 Task: Add an event with the title Third Product Development Roadmap Planning and Feature Prioritization, date '2023/11/24', time 8:00 AM to 10:00 AMand add a description: The employee and the supervisor will collaboratively develop an action plan outlining the steps and strategies necessary for improvement. This plan may include specific tasks, training or development opportunities, resources, and support systems to aid in the employee's growth and progress., put the event into Red category, logged in from the account softage.8@softage.netand send the event invitation to softage.6@softage.net and softage.1@softage.net. Set a reminder for the event 190 day before
Action: Mouse moved to (170, 192)
Screenshot: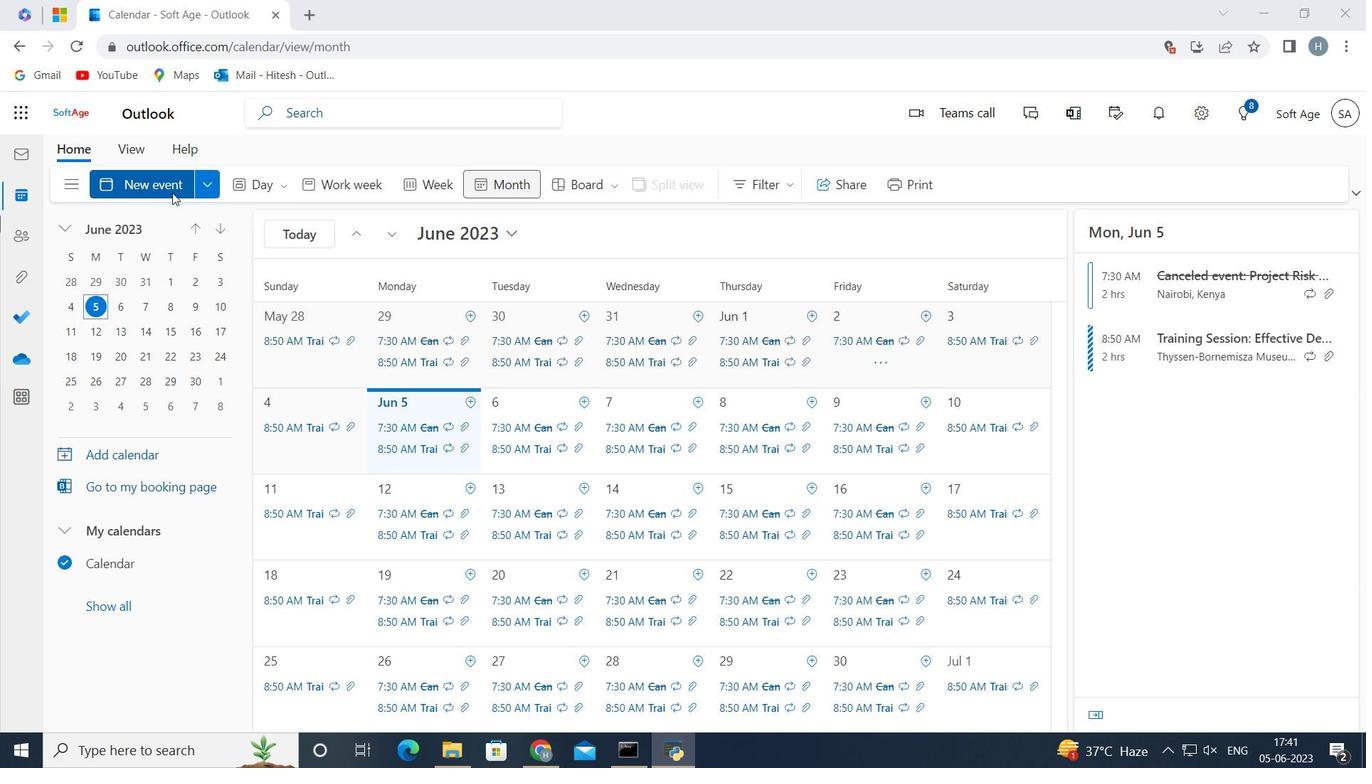 
Action: Mouse pressed left at (170, 192)
Screenshot: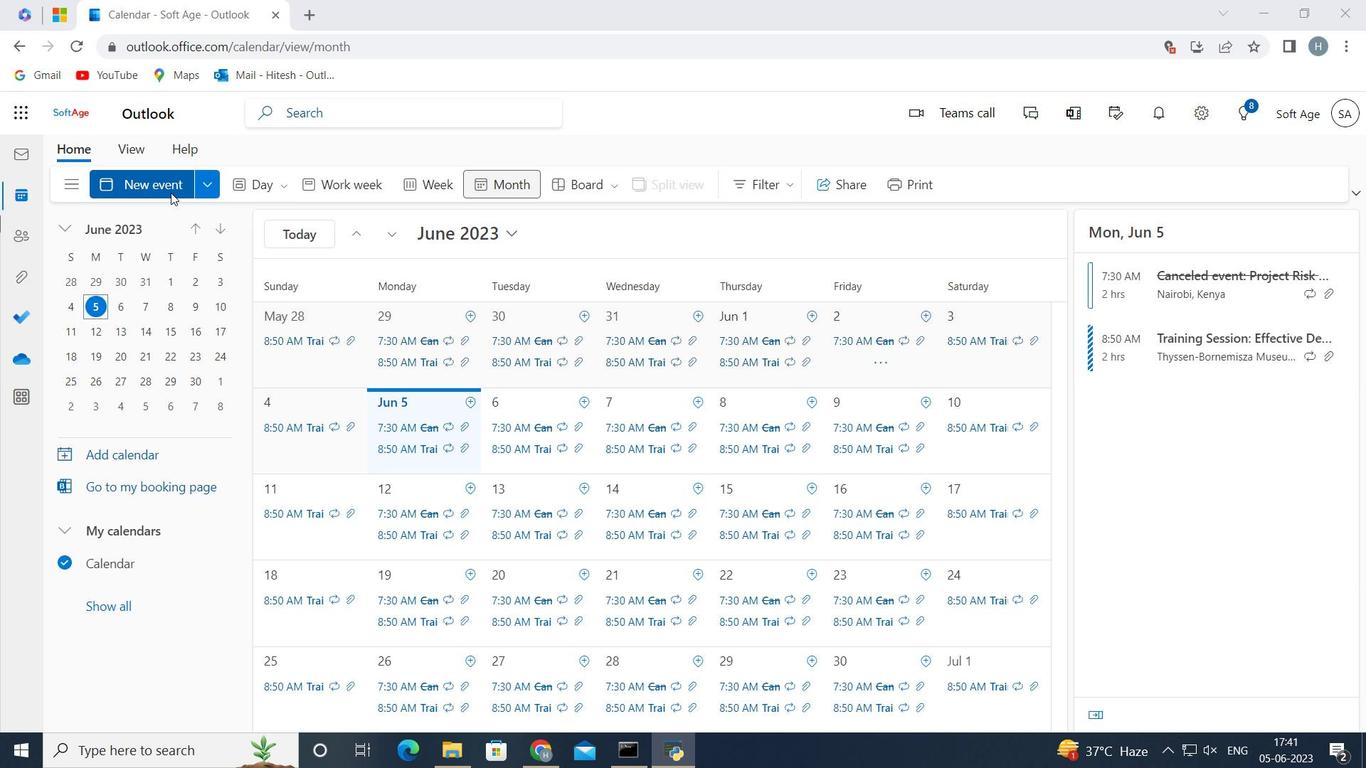 
Action: Mouse moved to (320, 288)
Screenshot: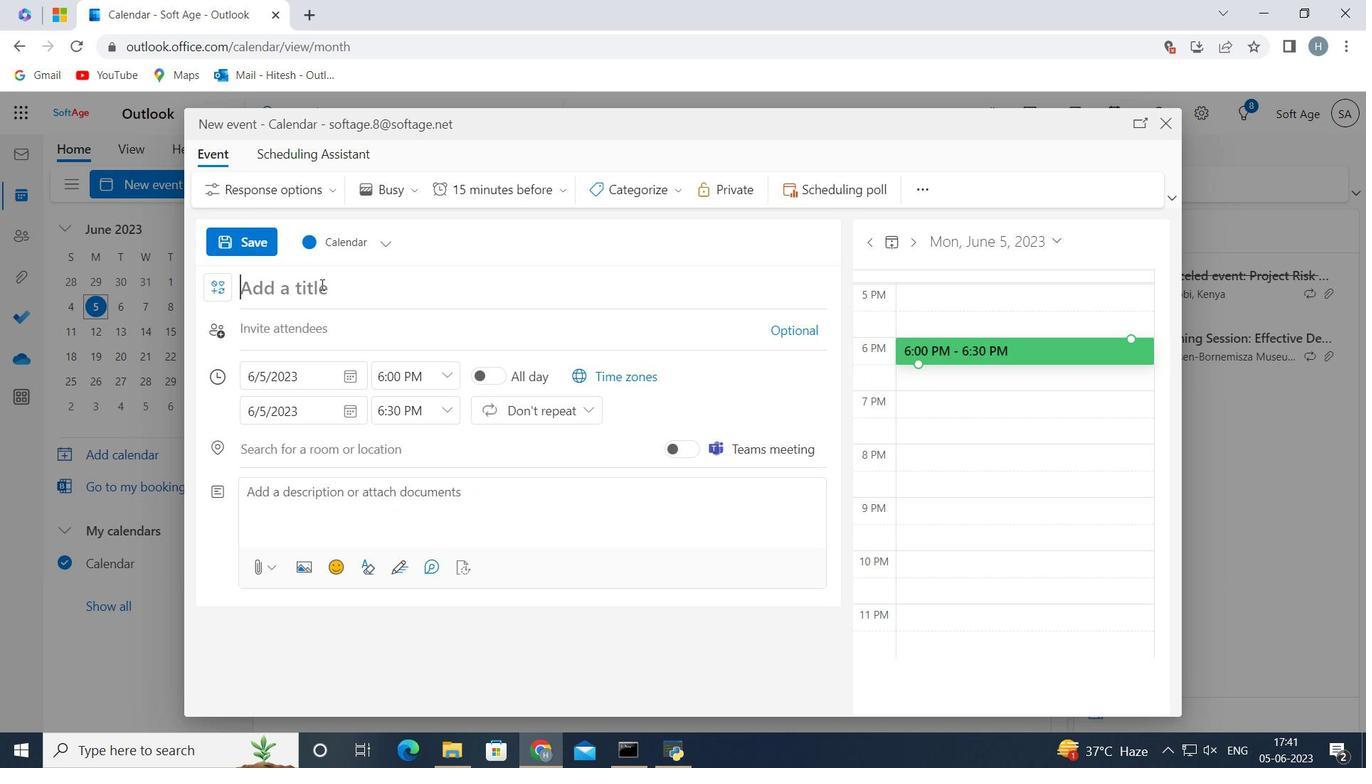 
Action: Mouse pressed left at (320, 288)
Screenshot: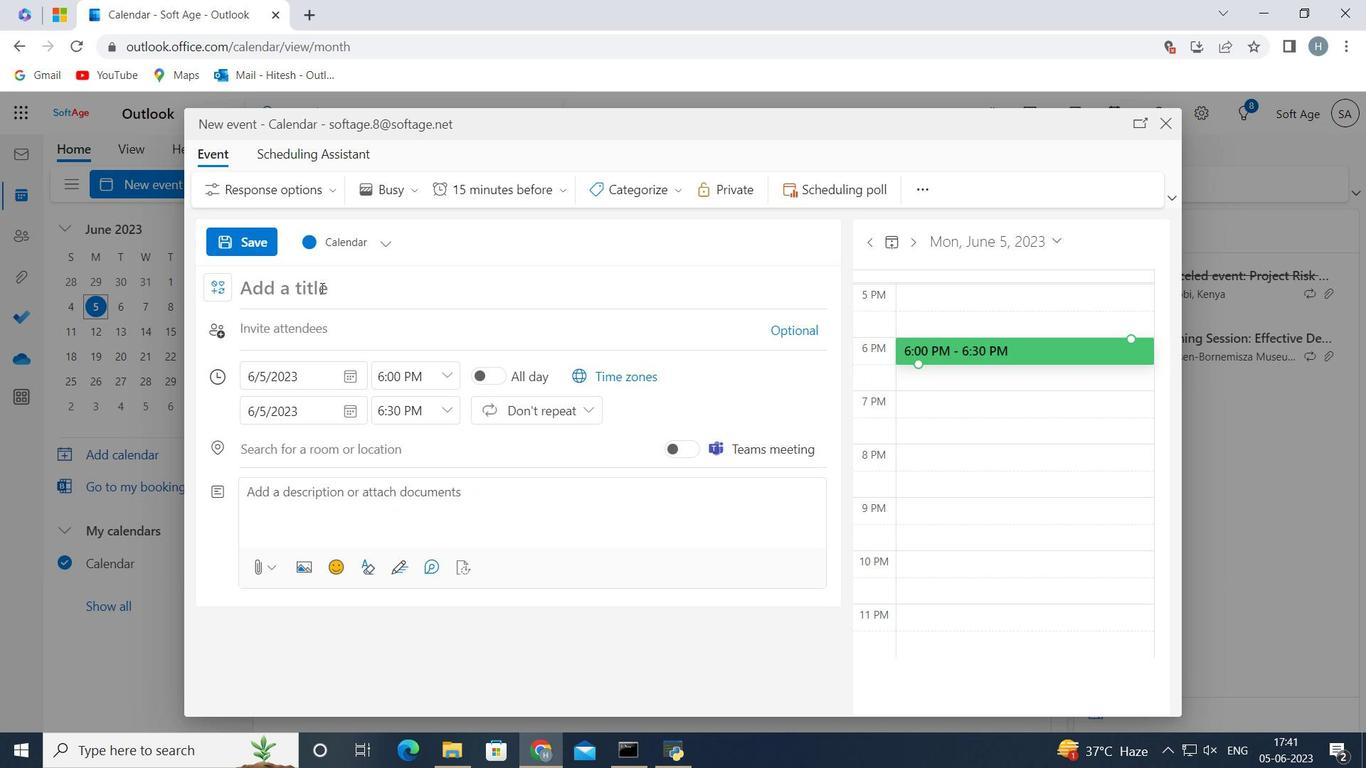 
Action: Key pressed <Key.shift>Third<Key.space><Key.shift_r>Product<Key.space><Key.shift>Development<Key.space><Key.shift><Key.shift><Key.shift>Roadmap<Key.space><Key.shift_r>Planning<Key.space>and<Key.space><Key.shift>Feature<Key.space><Key.shift_r>Prioritization<Key.space>
Screenshot: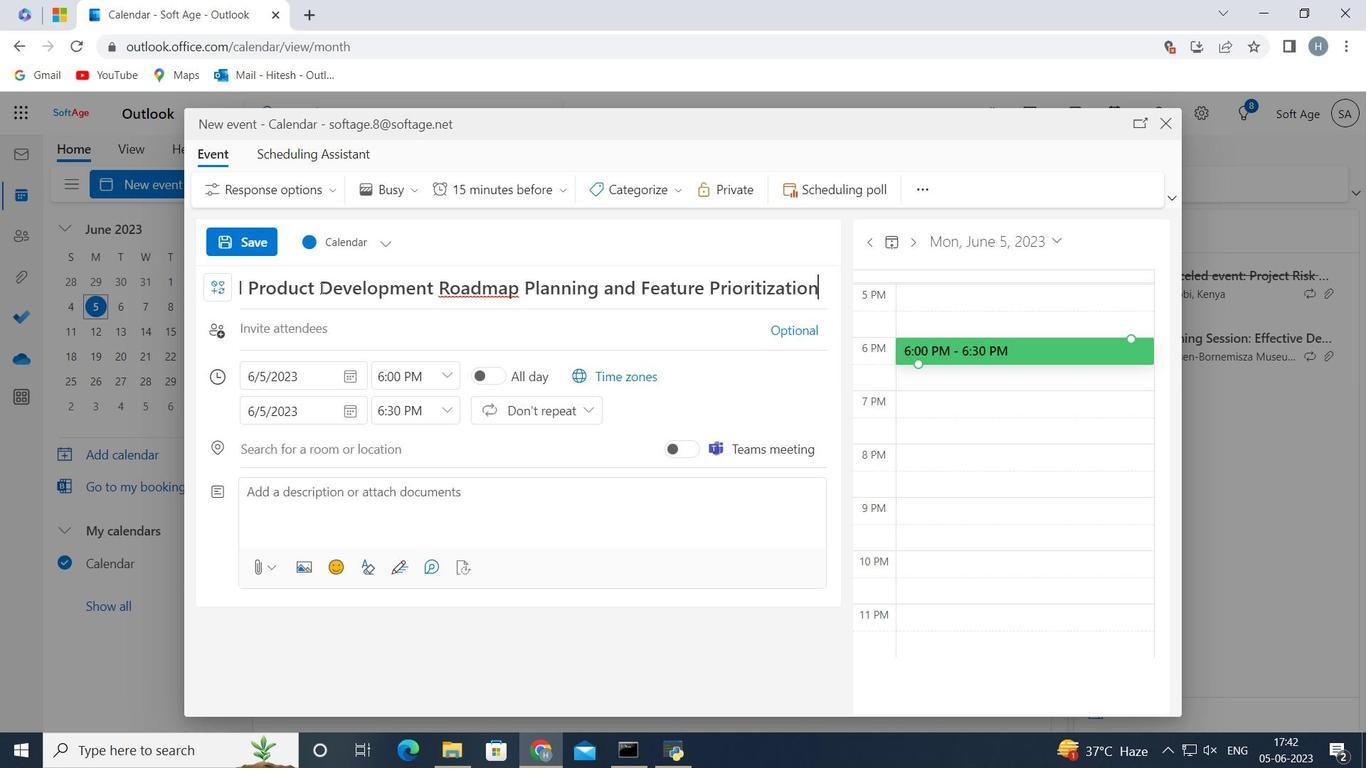 
Action: Mouse moved to (353, 371)
Screenshot: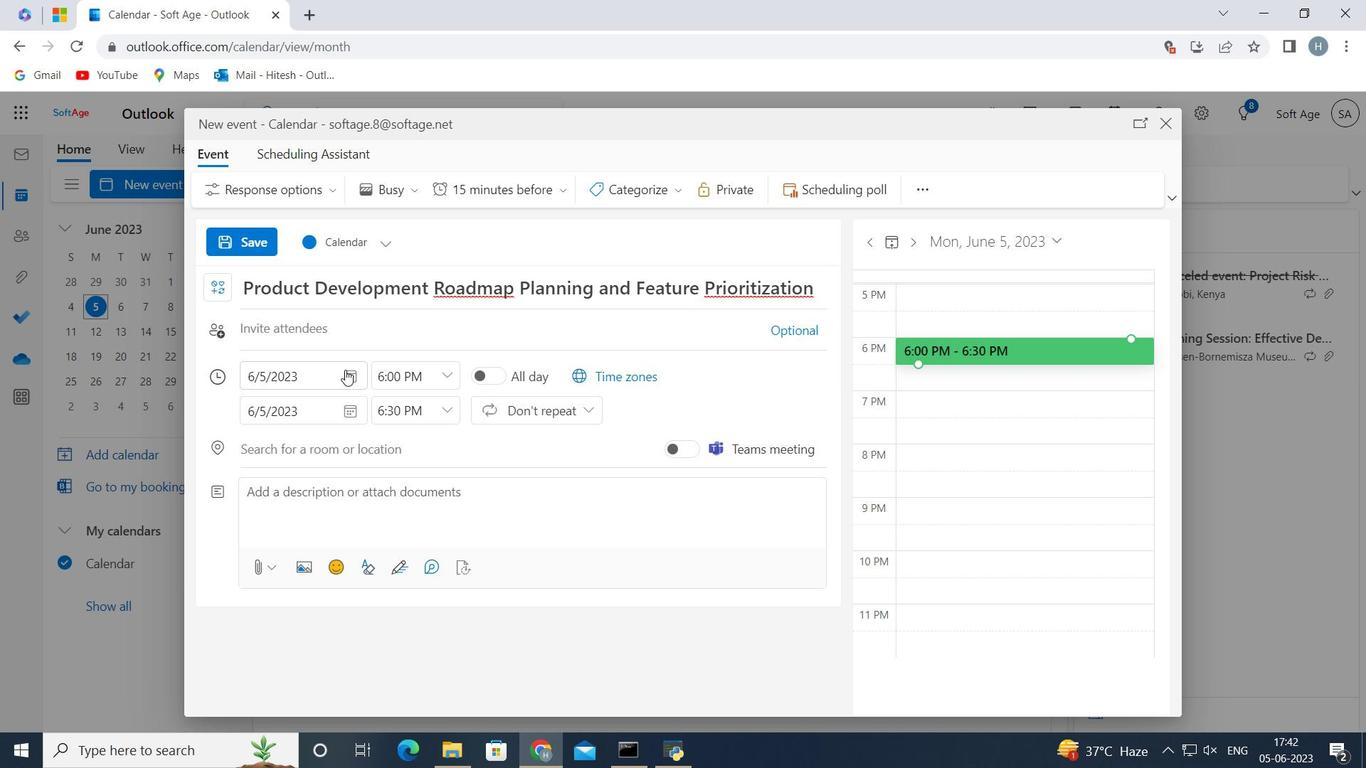 
Action: Mouse pressed left at (353, 371)
Screenshot: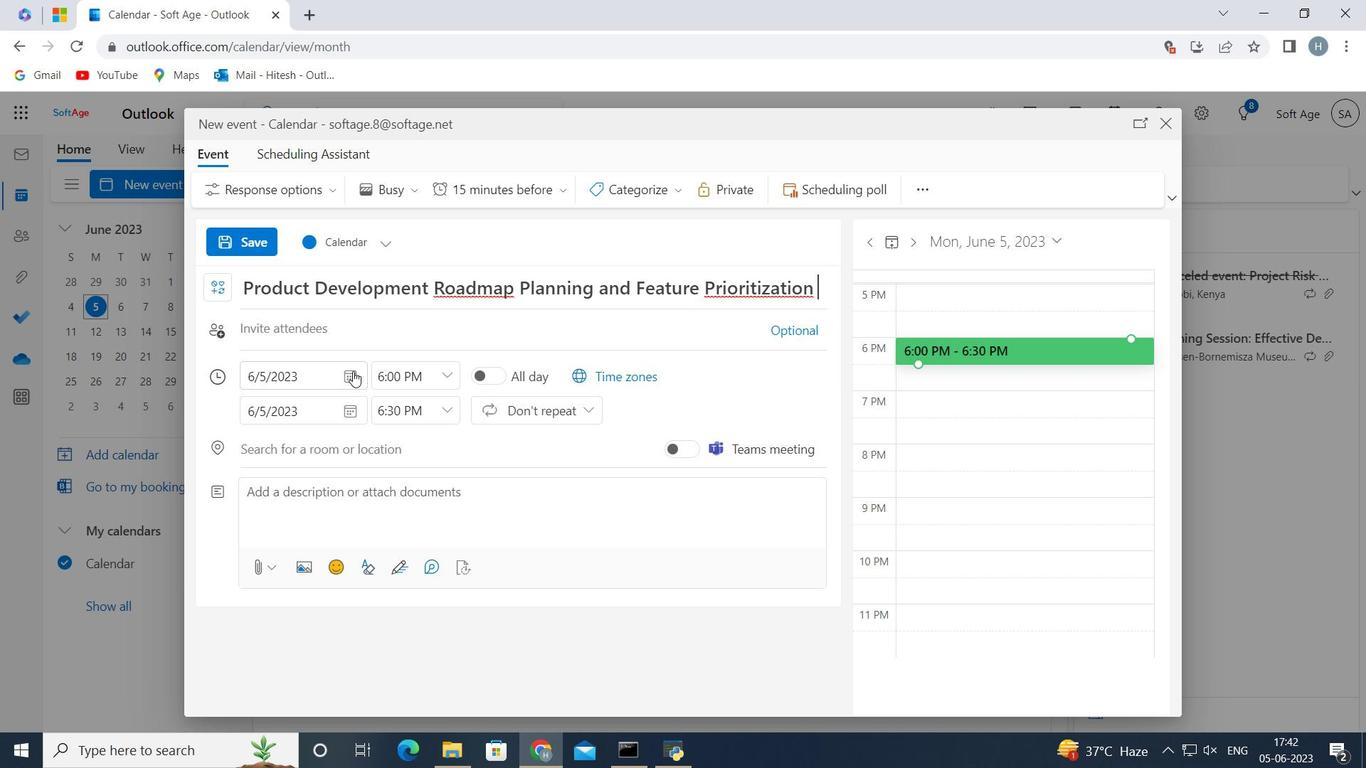 
Action: Mouse moved to (298, 401)
Screenshot: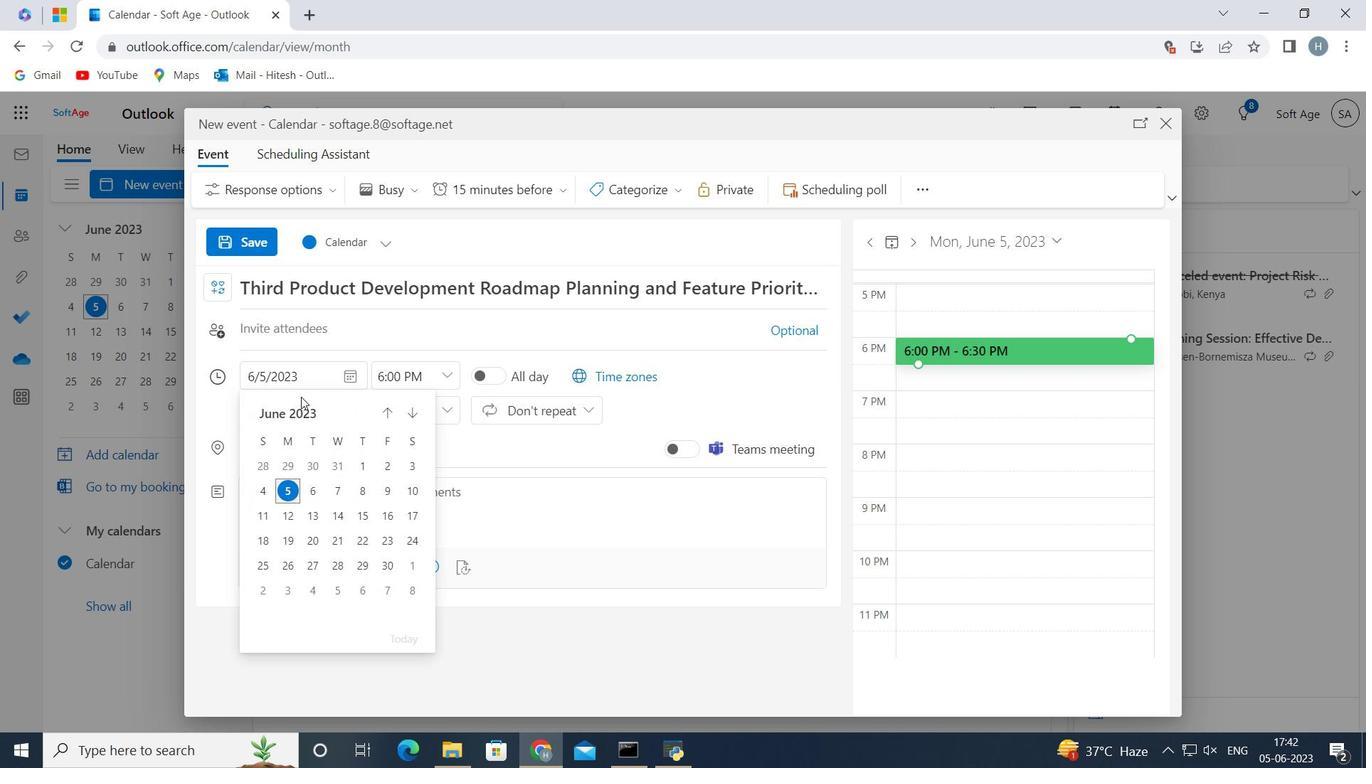 
Action: Mouse pressed left at (298, 401)
Screenshot: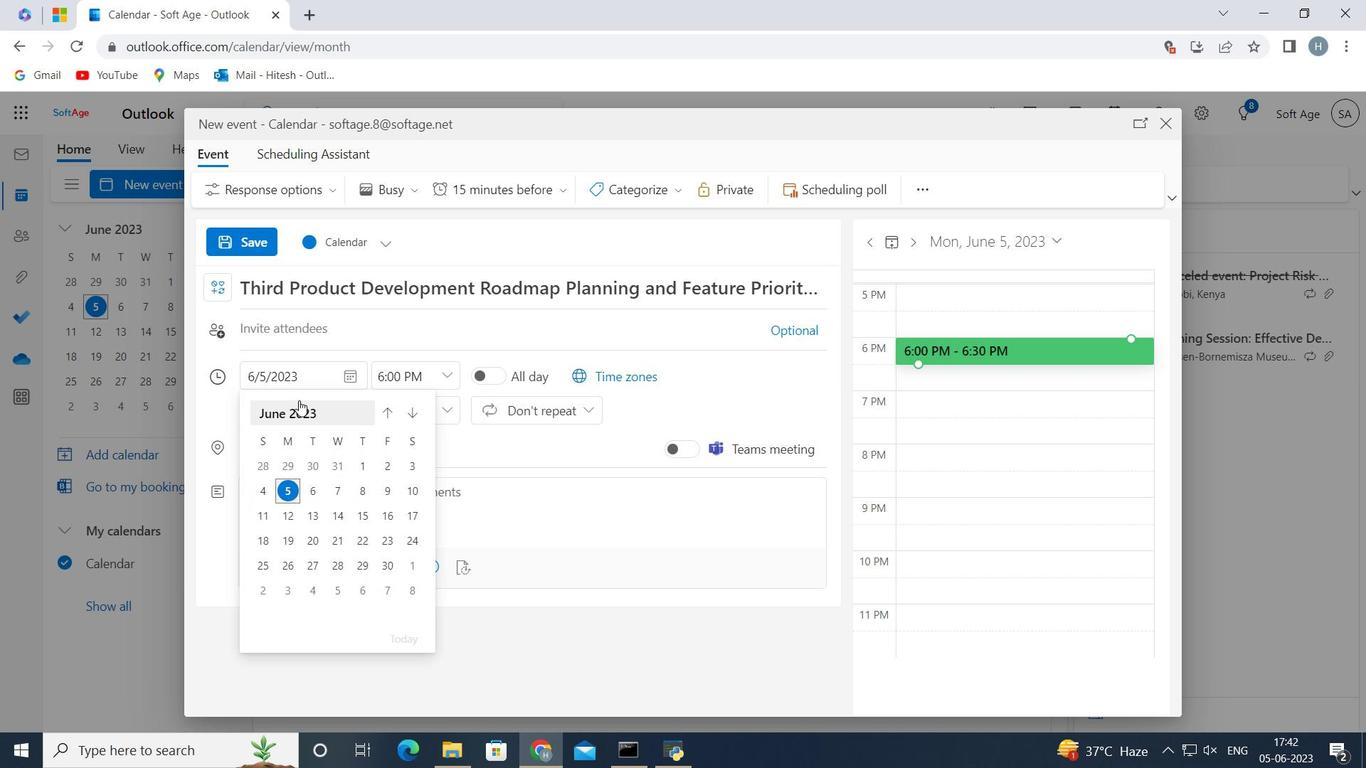 
Action: Mouse pressed left at (298, 401)
Screenshot: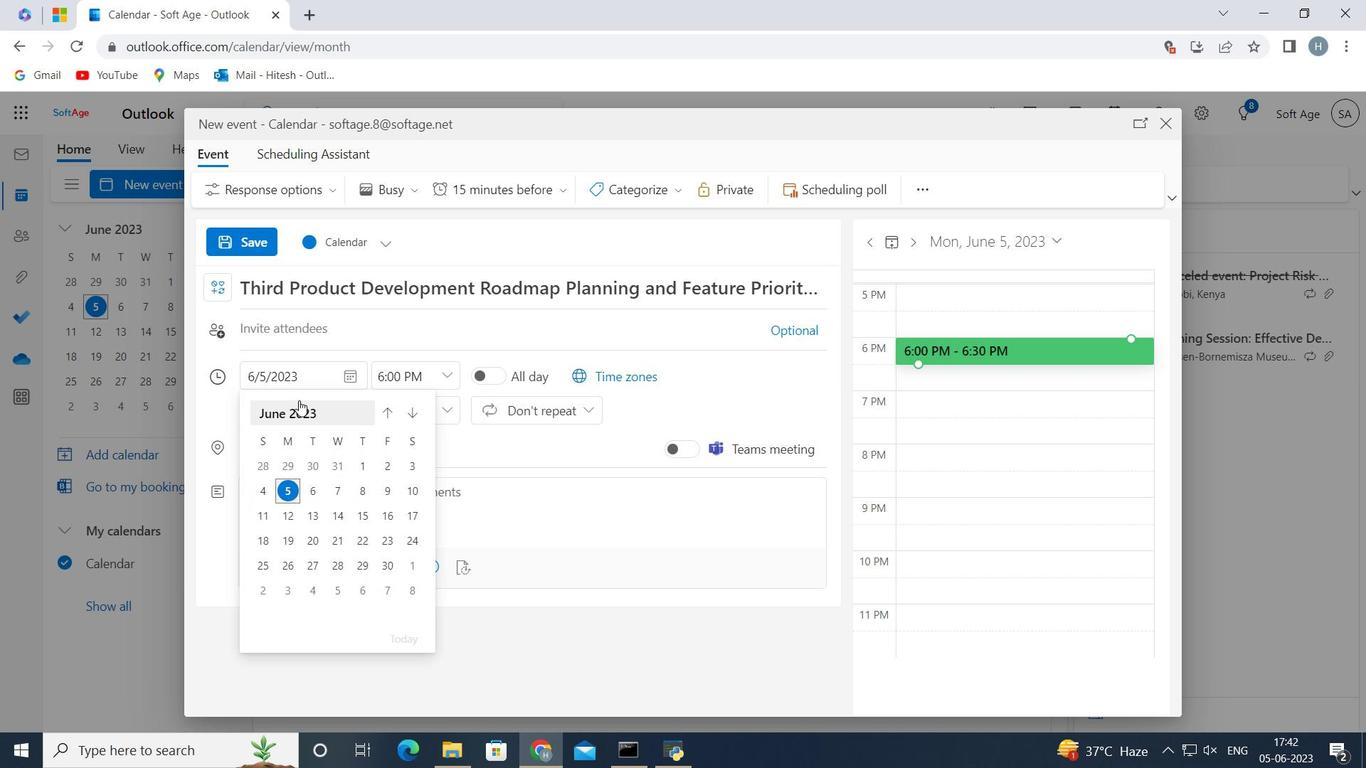
Action: Mouse moved to (397, 444)
Screenshot: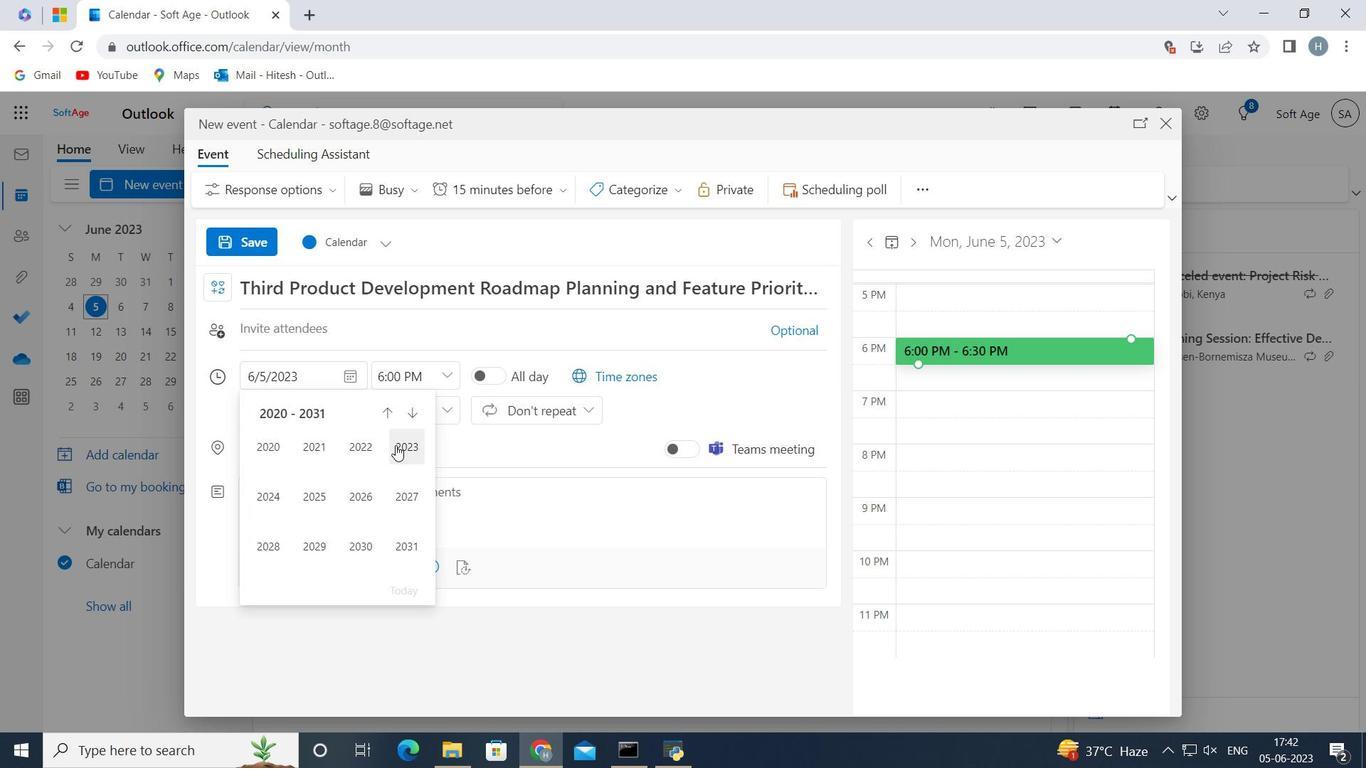
Action: Mouse pressed left at (397, 444)
Screenshot: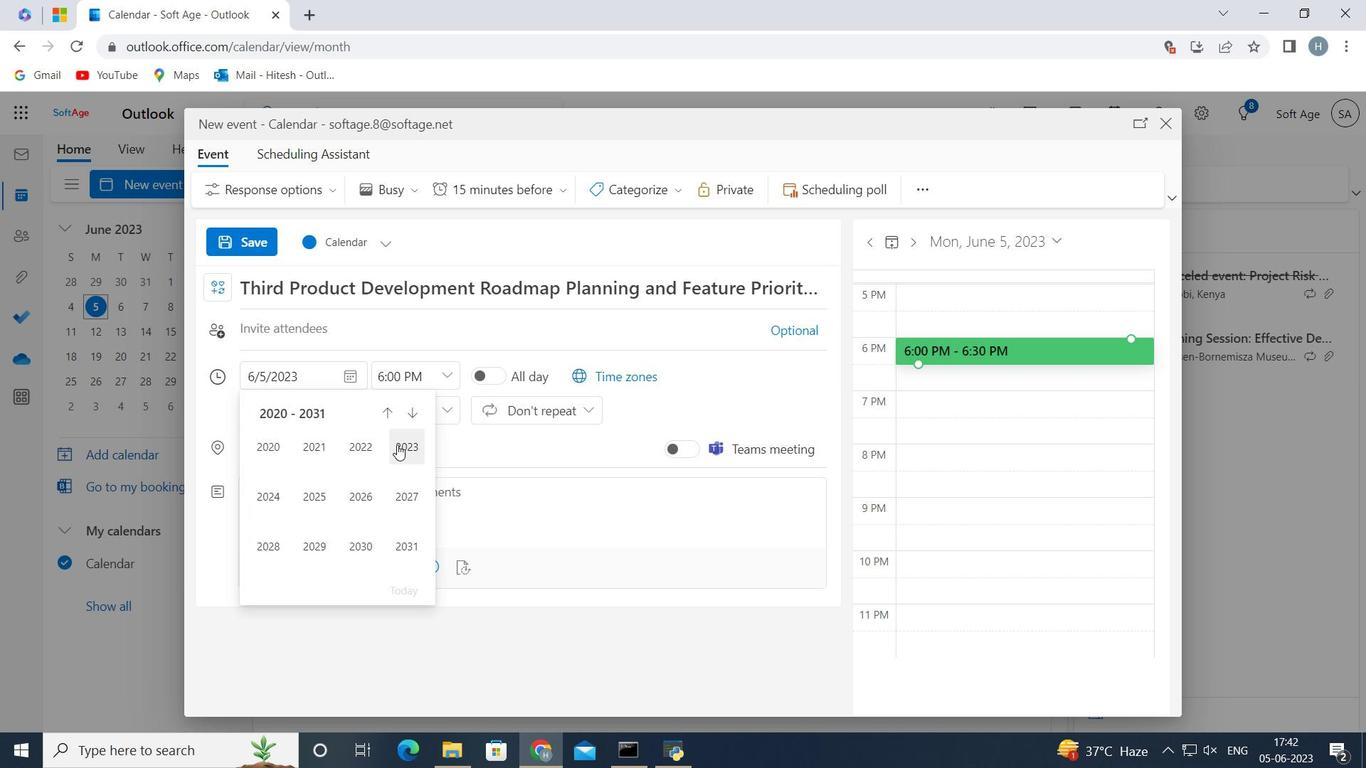 
Action: Mouse moved to (359, 550)
Screenshot: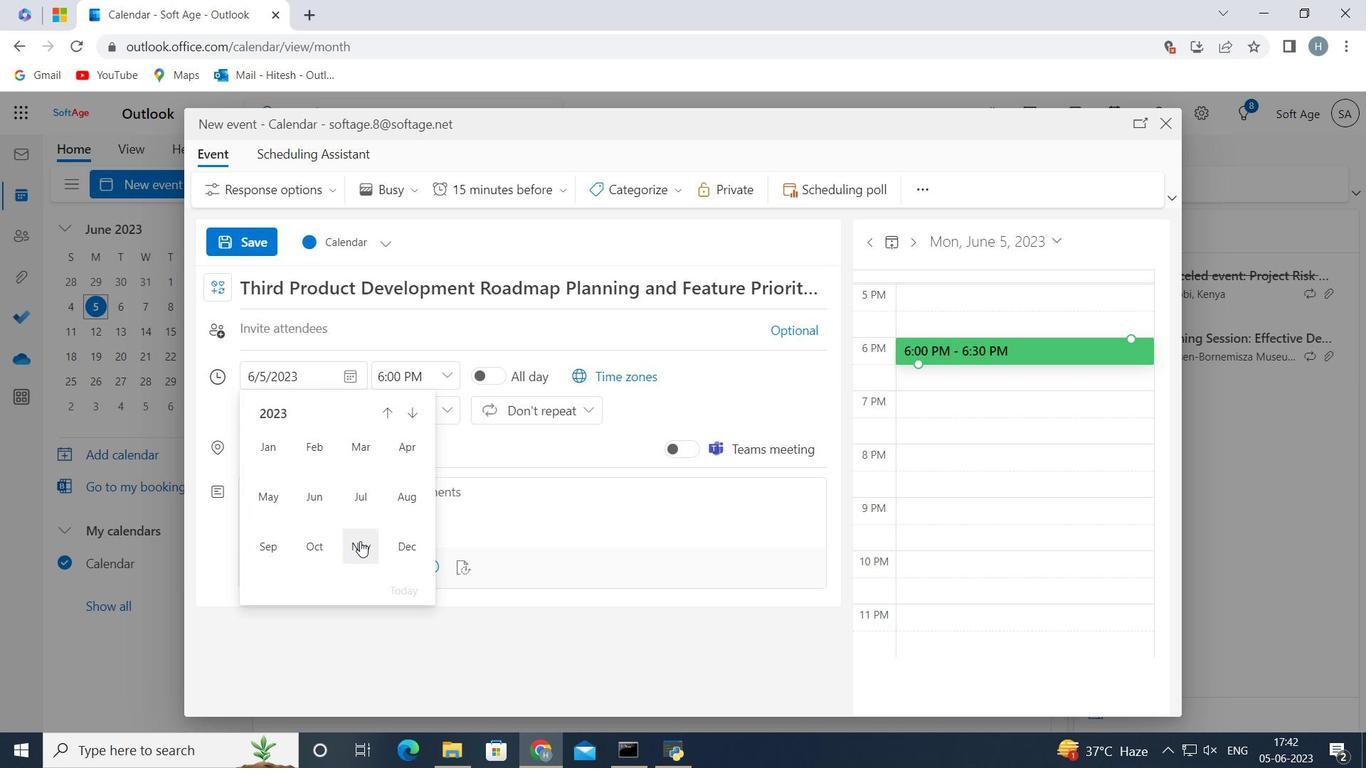 
Action: Mouse pressed left at (359, 550)
Screenshot: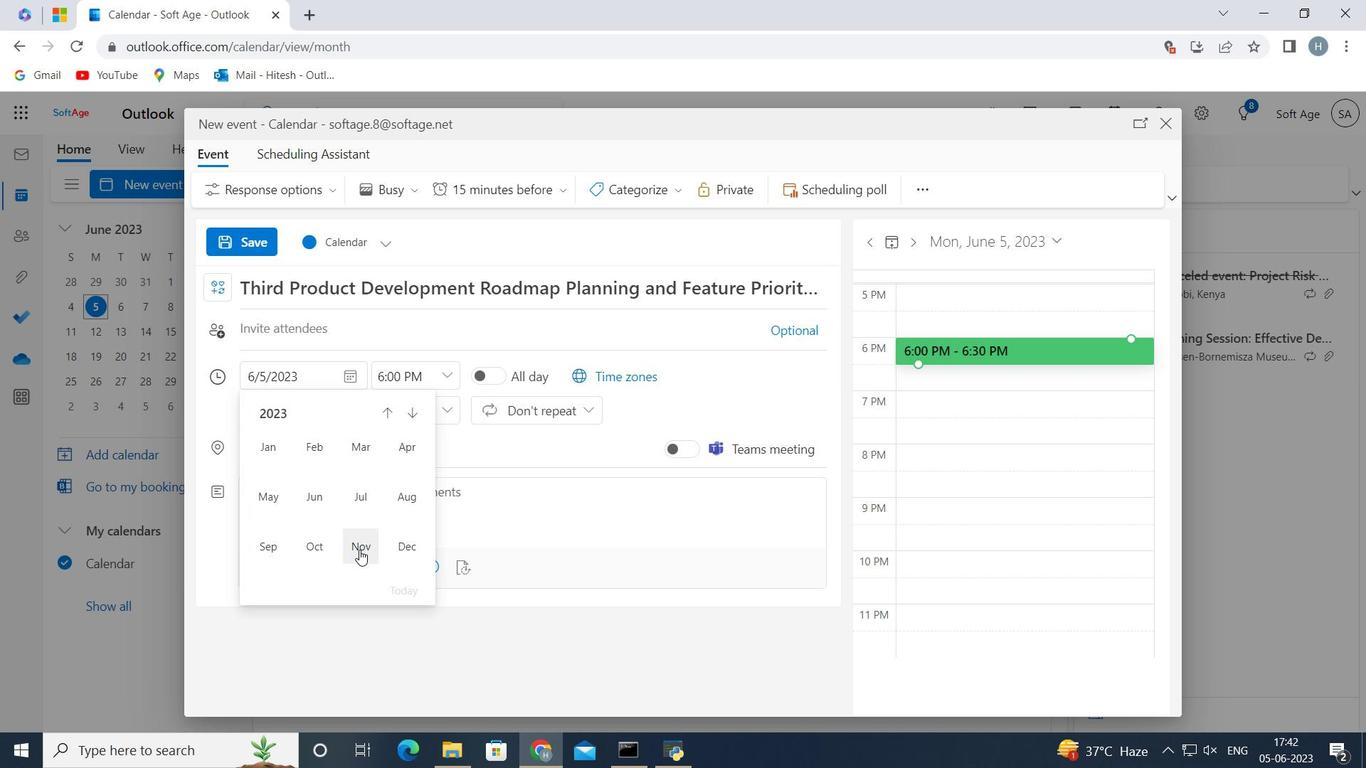 
Action: Mouse moved to (386, 541)
Screenshot: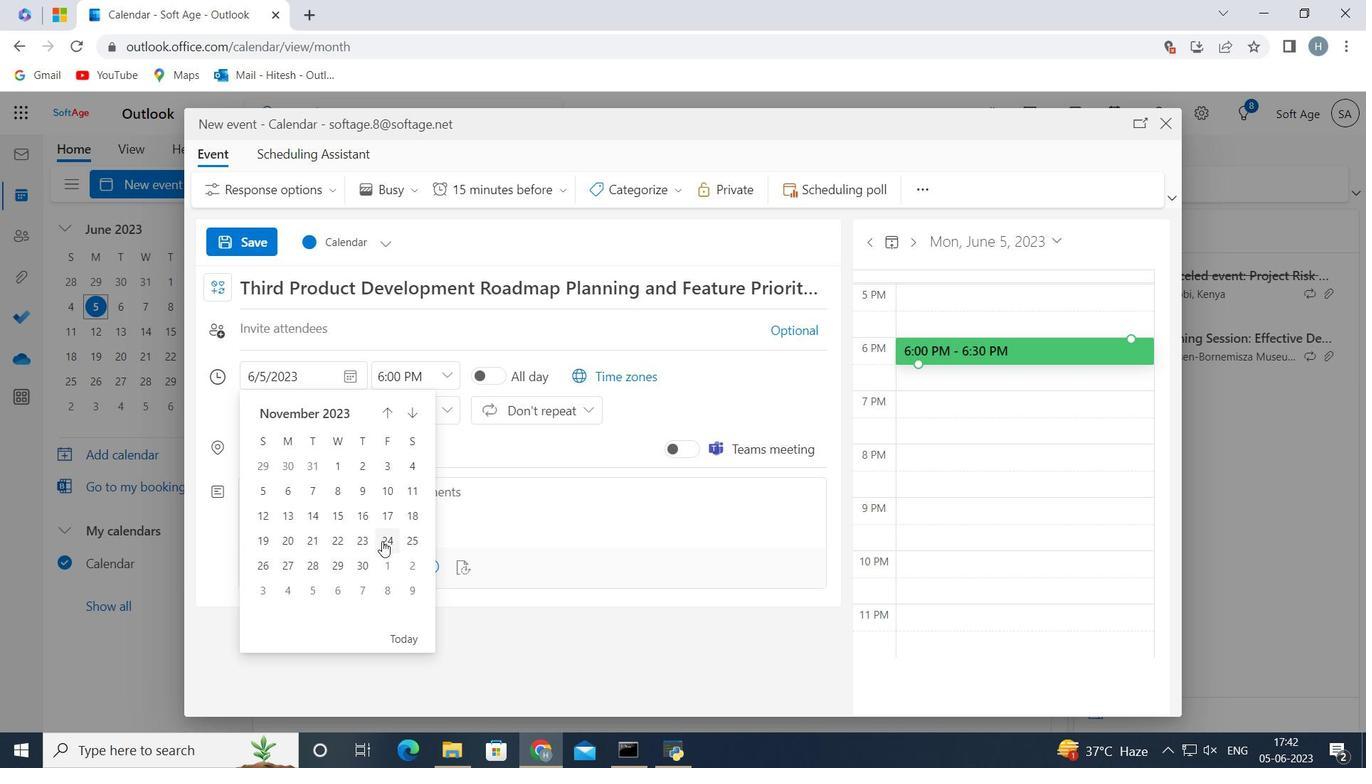 
Action: Mouse pressed left at (386, 541)
Screenshot: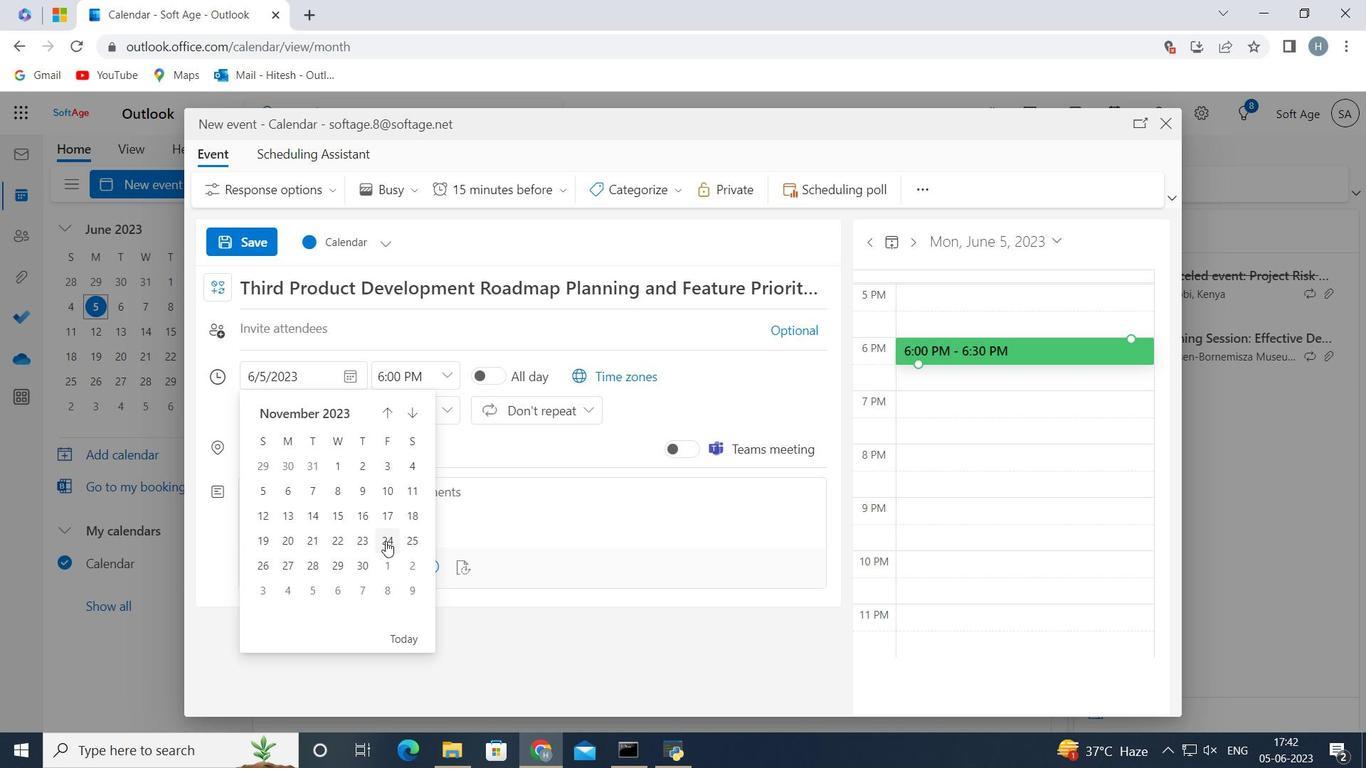 
Action: Mouse moved to (442, 377)
Screenshot: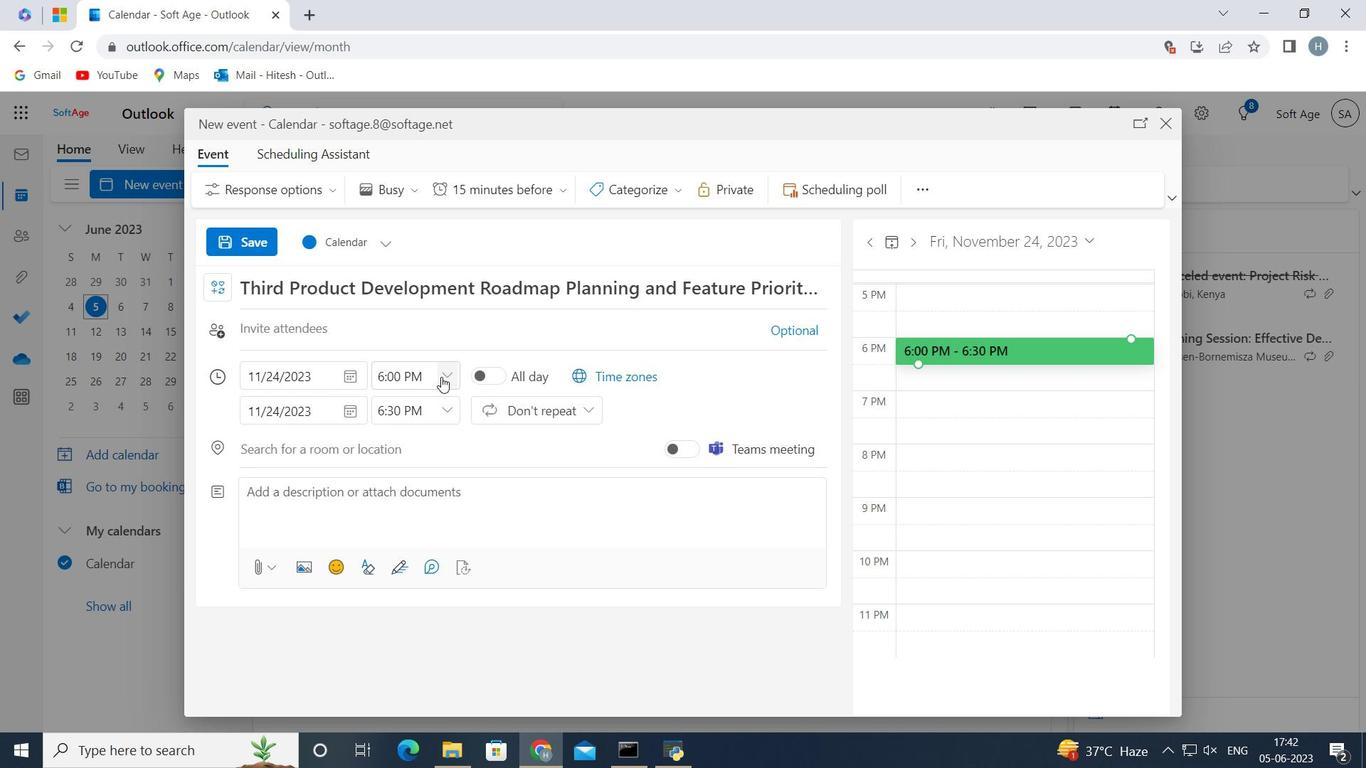 
Action: Mouse pressed left at (442, 377)
Screenshot: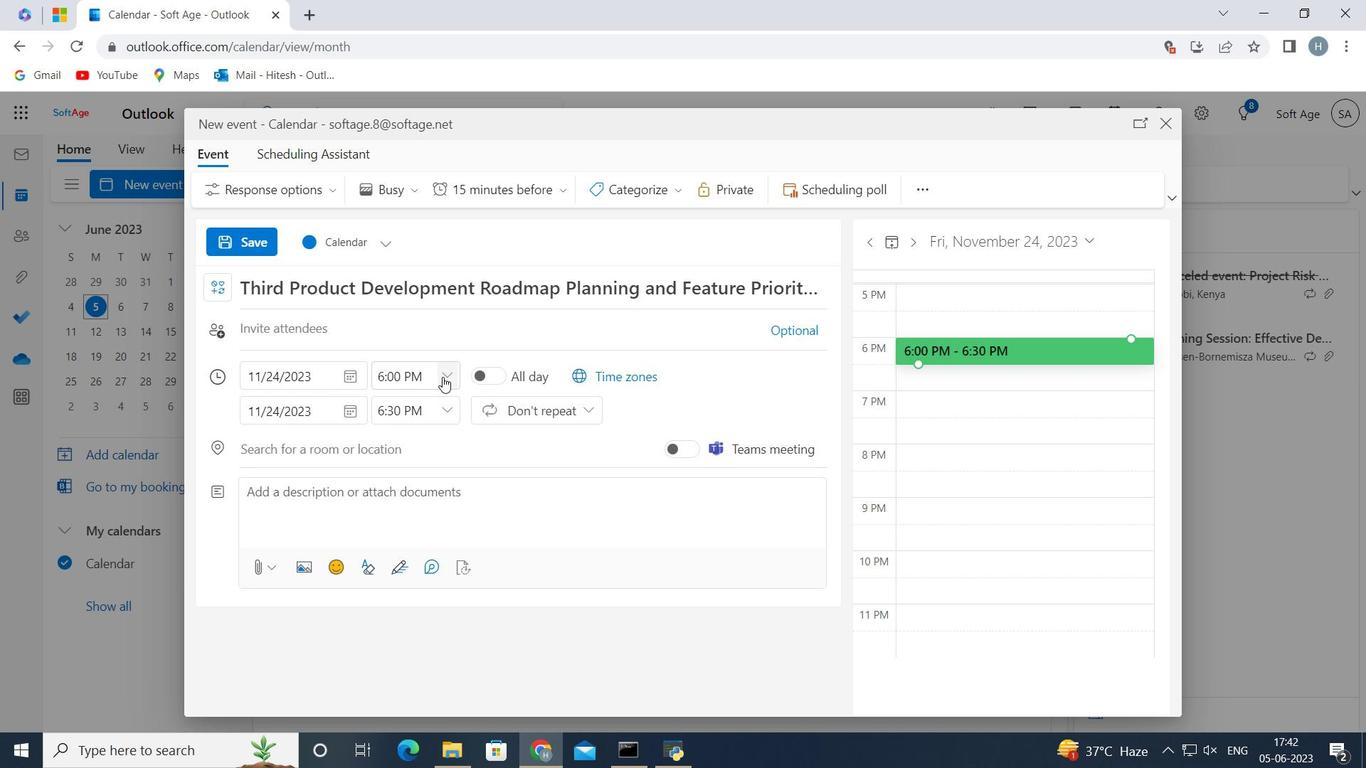
Action: Mouse moved to (411, 483)
Screenshot: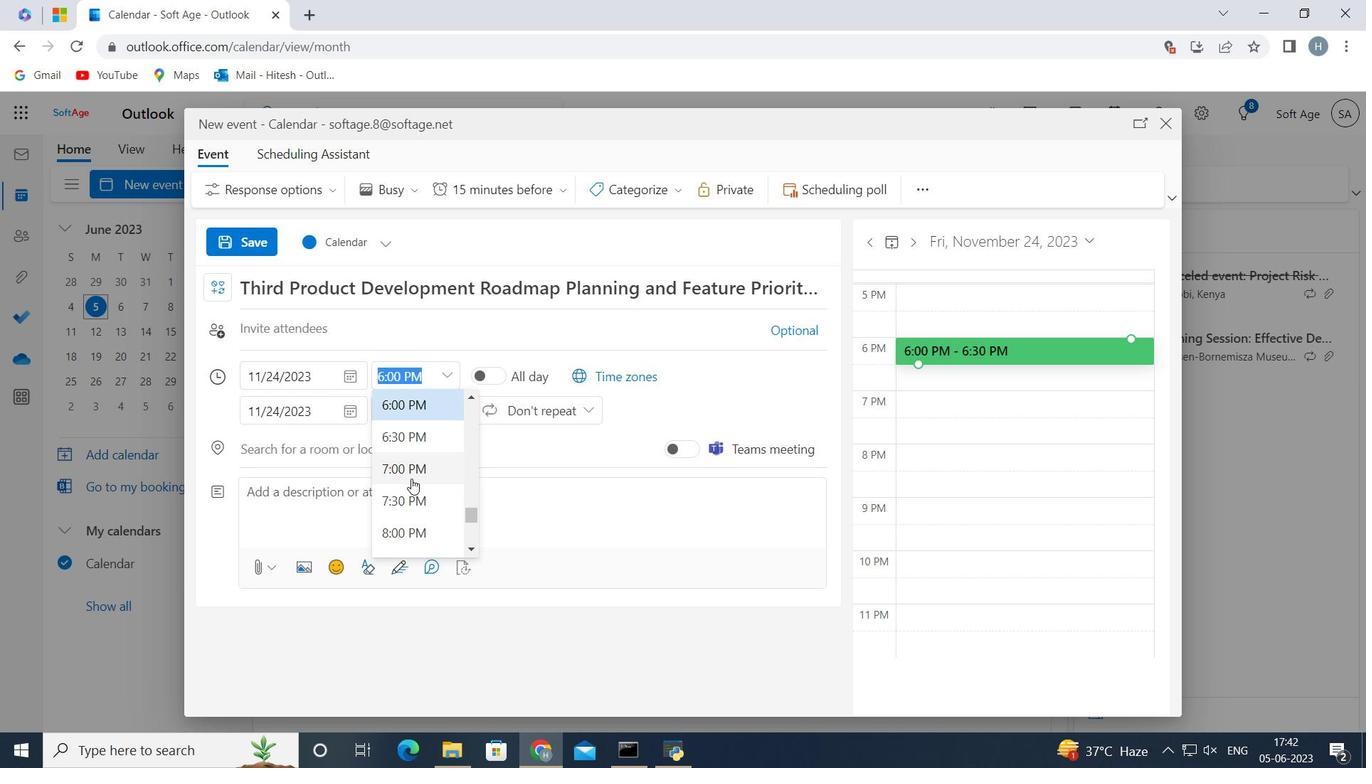 
Action: Mouse scrolled (411, 483) with delta (0, 0)
Screenshot: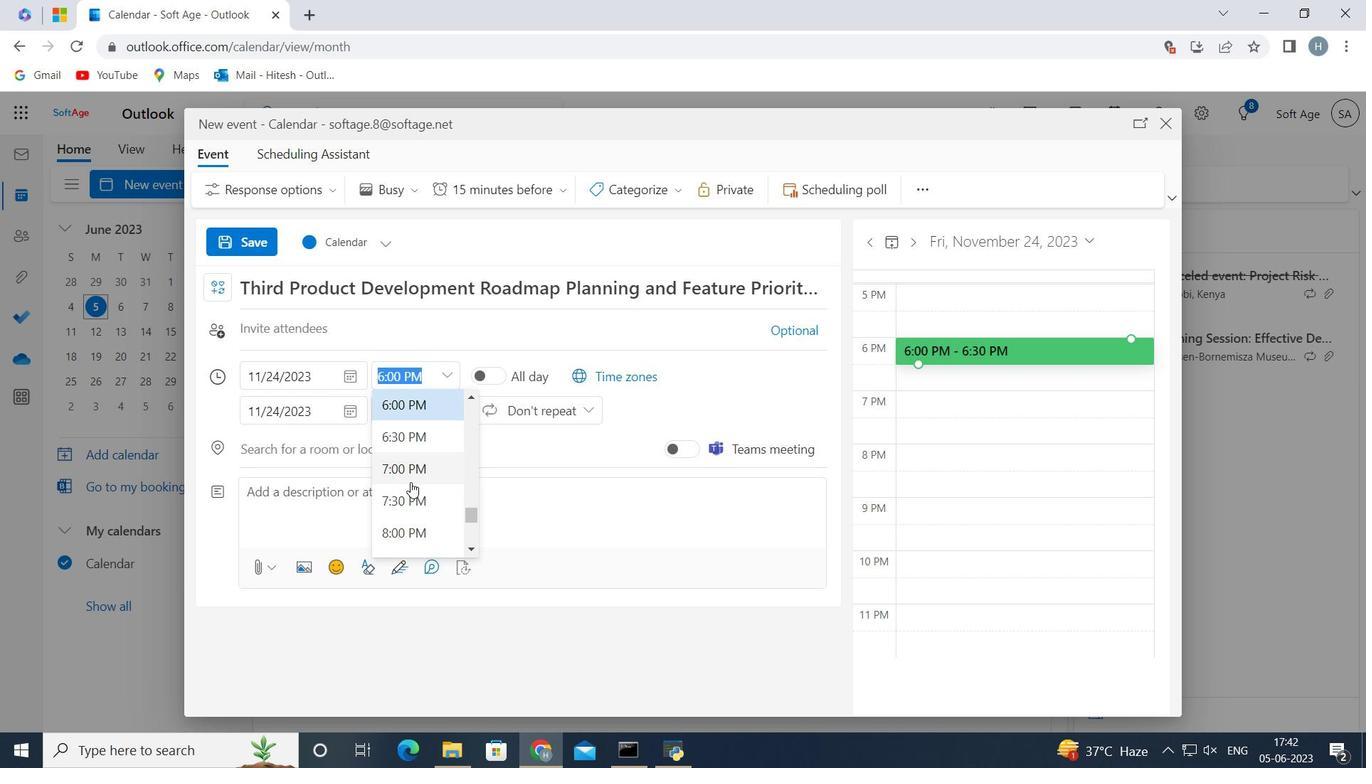 
Action: Mouse scrolled (411, 483) with delta (0, 0)
Screenshot: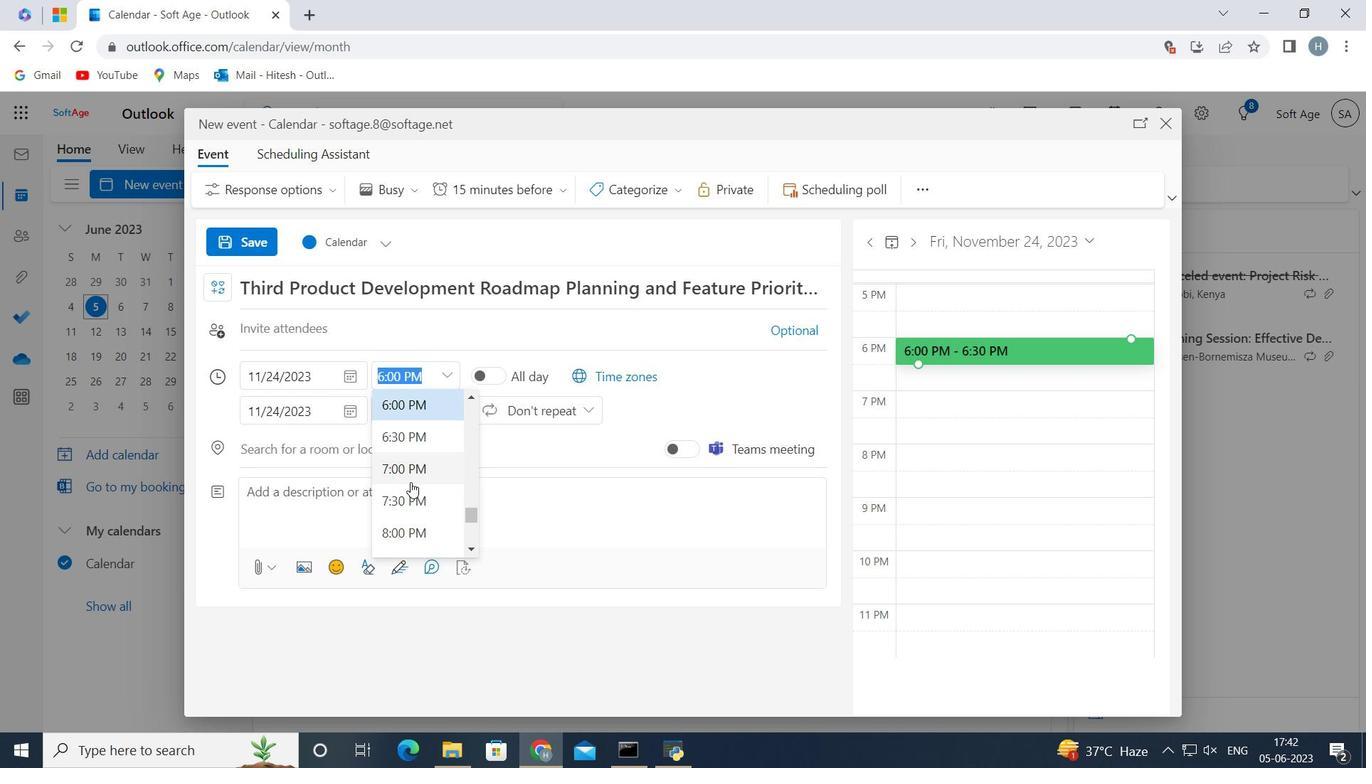 
Action: Mouse scrolled (411, 483) with delta (0, 0)
Screenshot: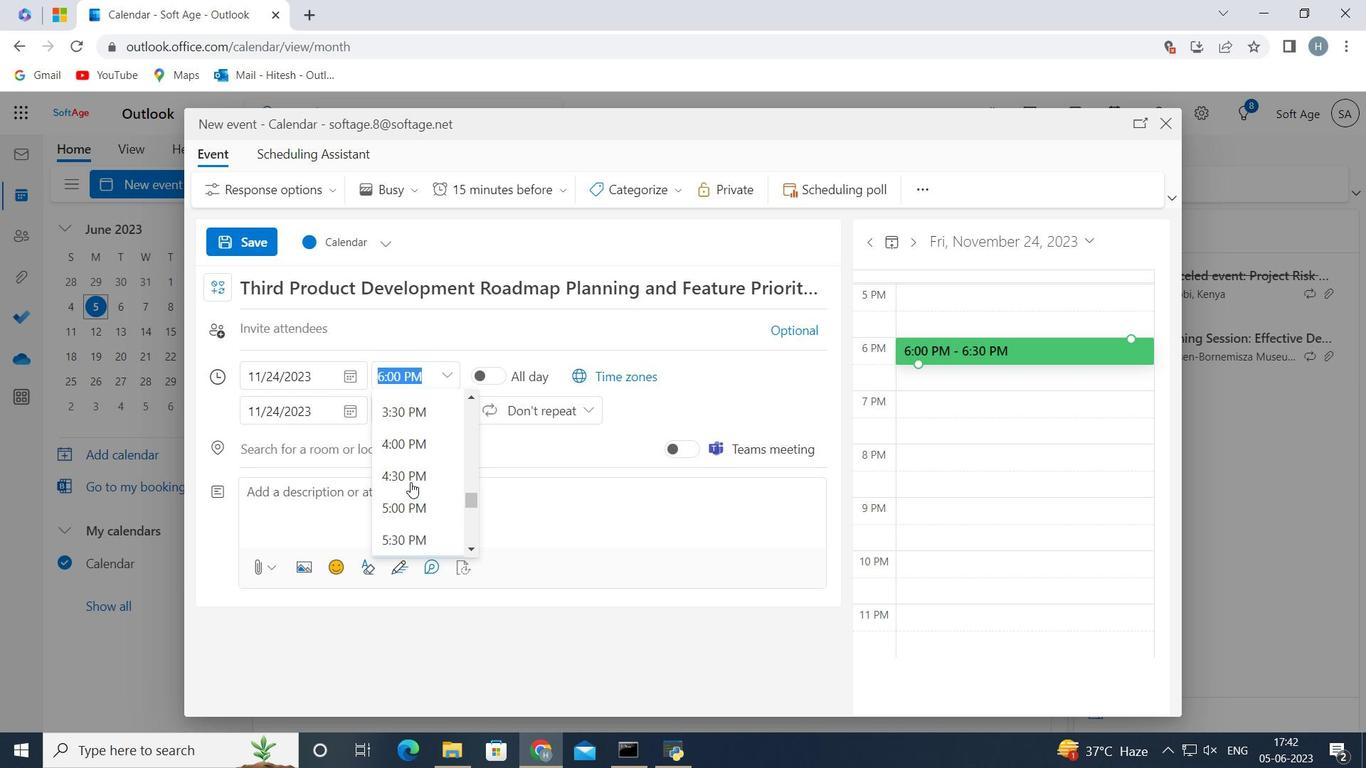 
Action: Mouse scrolled (411, 483) with delta (0, 0)
Screenshot: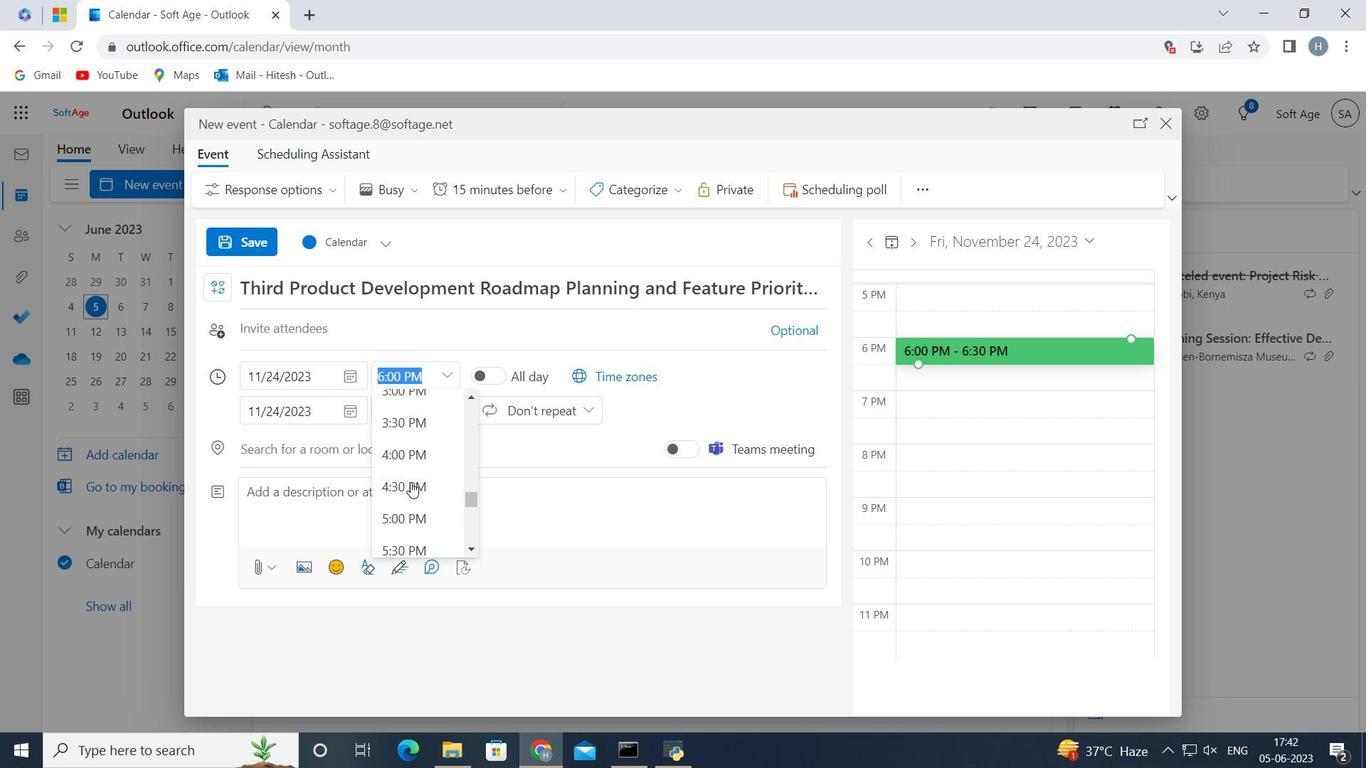 
Action: Mouse scrolled (411, 483) with delta (0, 0)
Screenshot: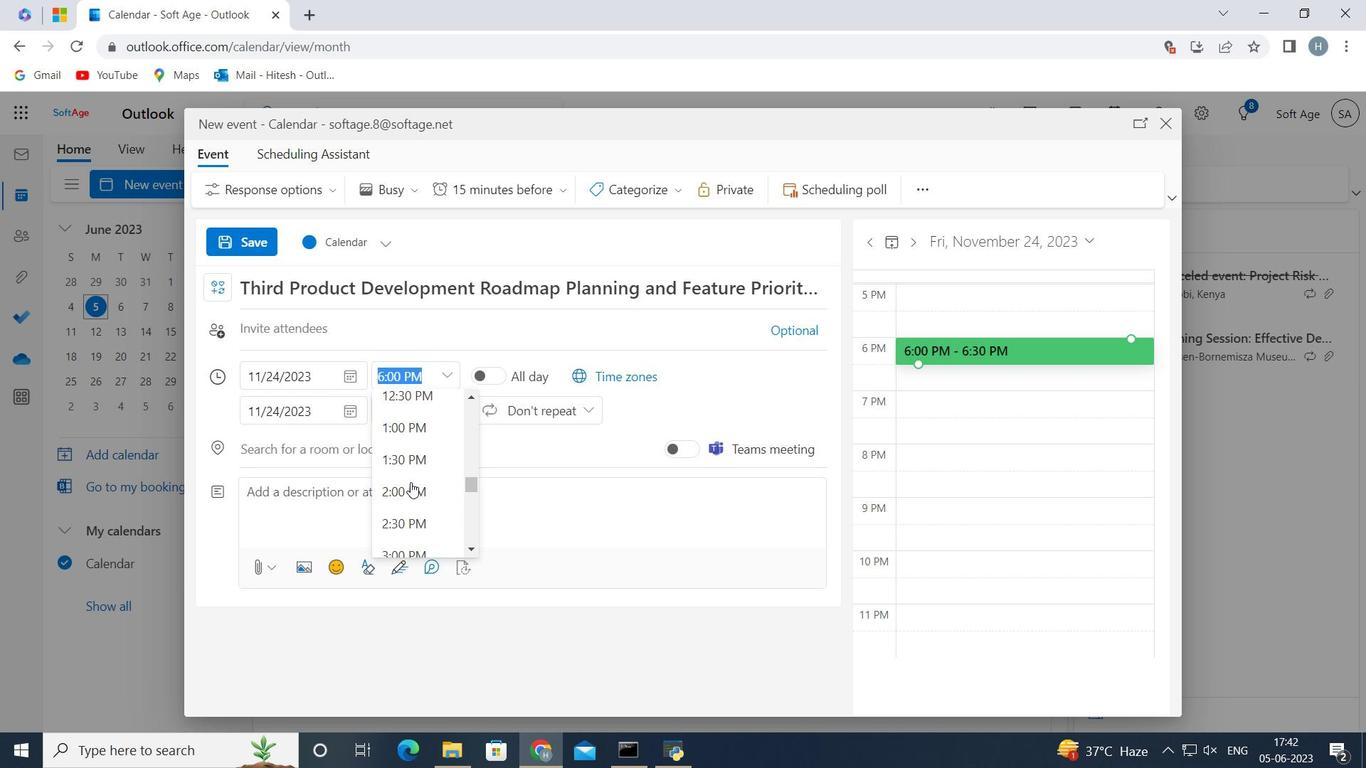 
Action: Mouse scrolled (411, 483) with delta (0, 0)
Screenshot: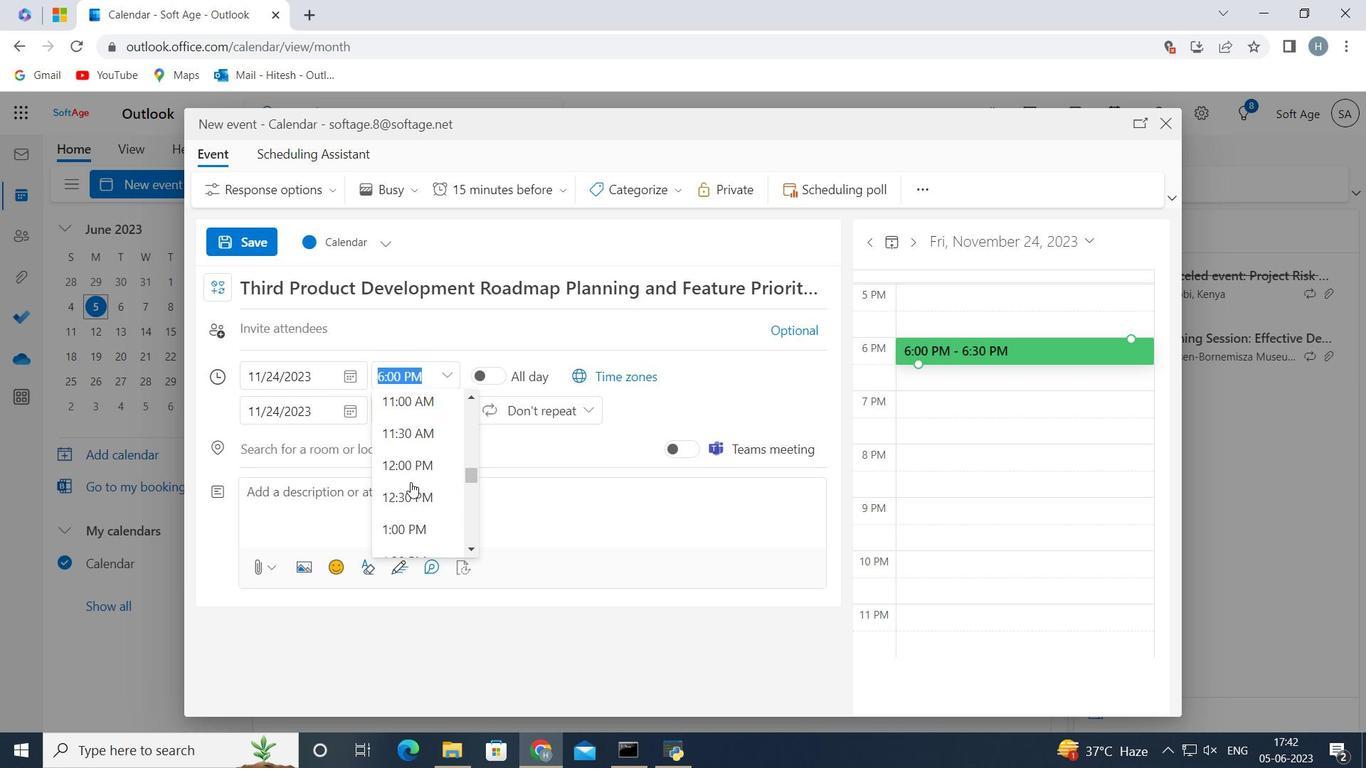 
Action: Mouse scrolled (411, 483) with delta (0, 0)
Screenshot: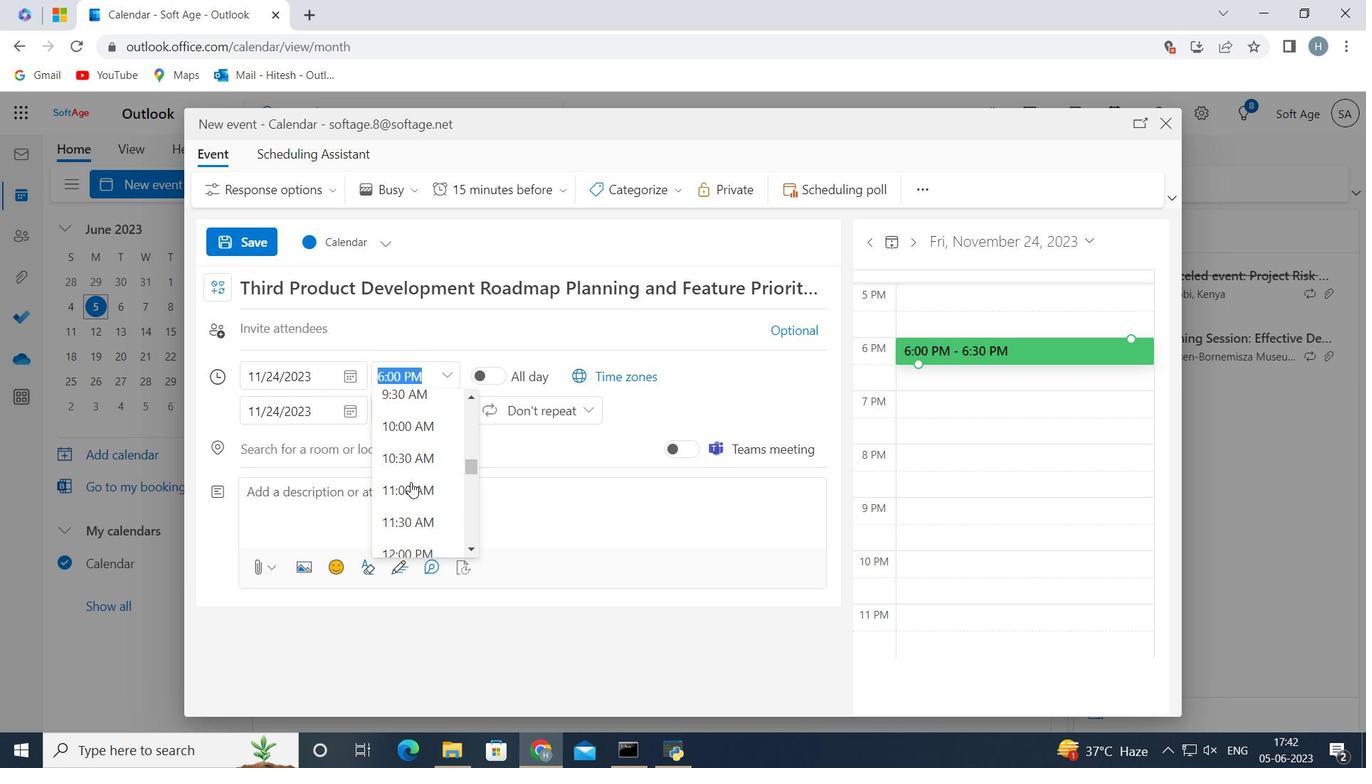 
Action: Mouse moved to (411, 429)
Screenshot: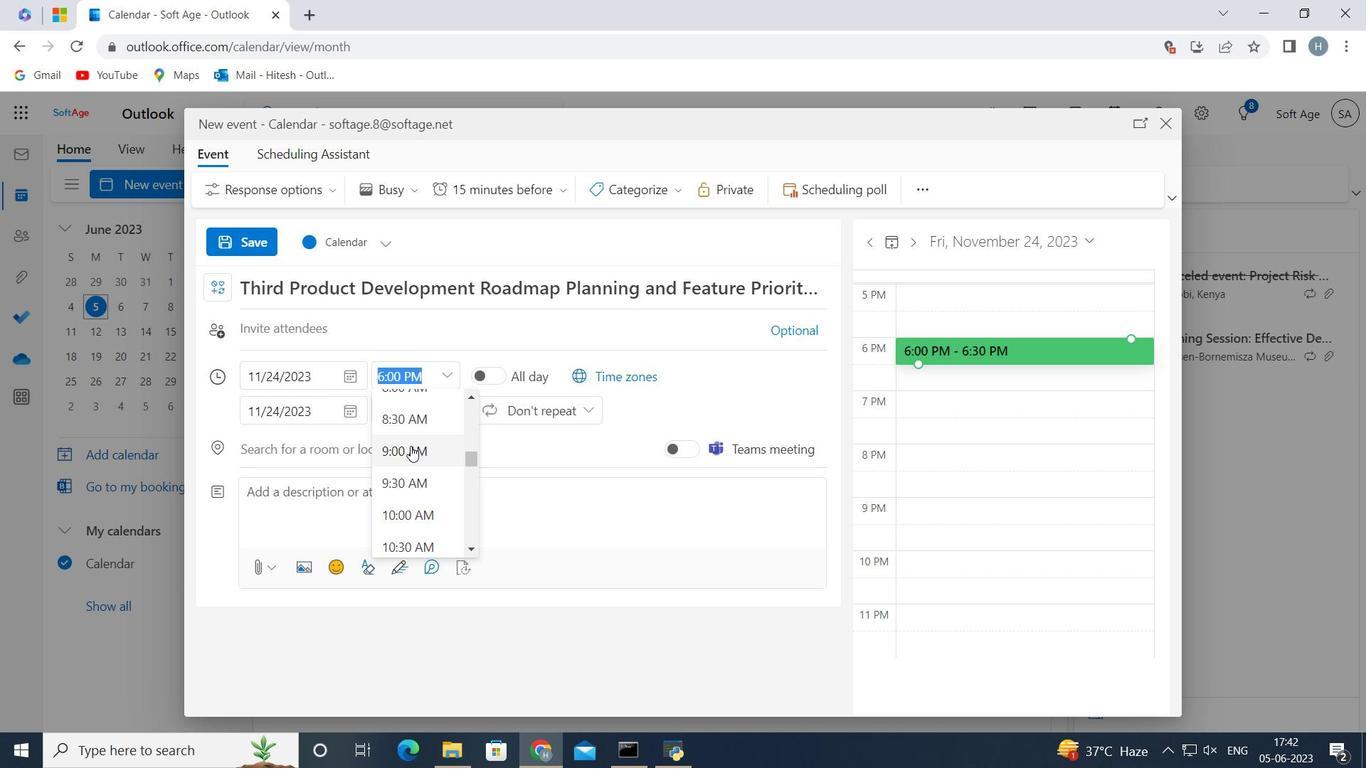 
Action: Mouse scrolled (411, 429) with delta (0, 0)
Screenshot: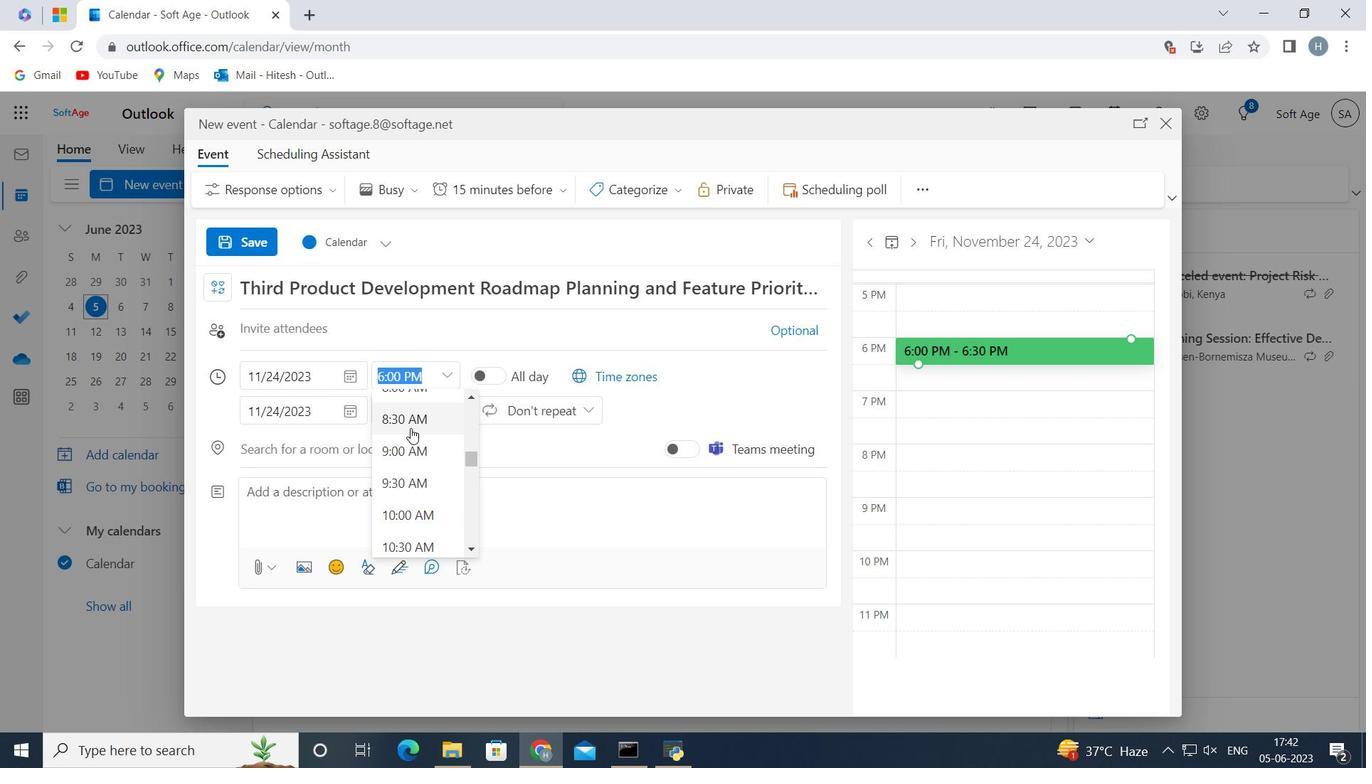 
Action: Mouse moved to (413, 475)
Screenshot: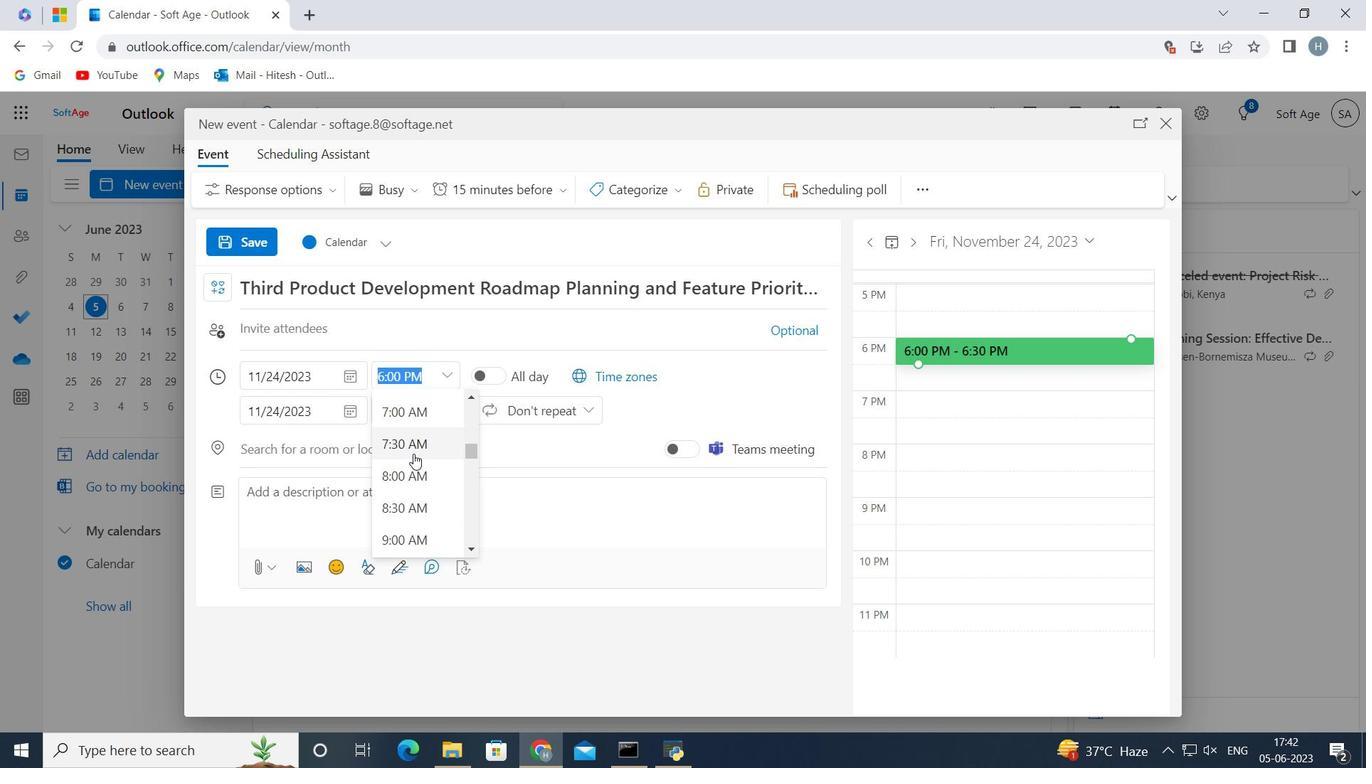 
Action: Mouse pressed left at (413, 475)
Screenshot: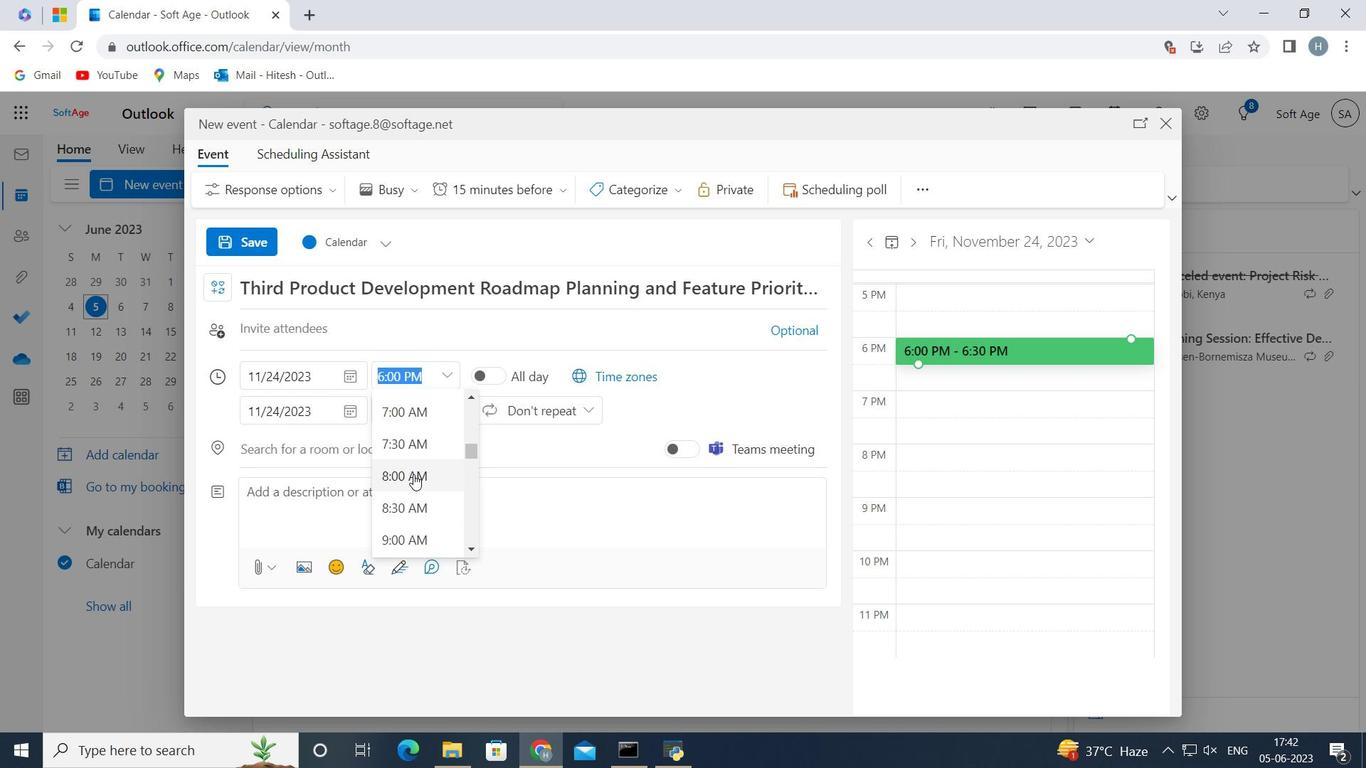 
Action: Mouse moved to (445, 406)
Screenshot: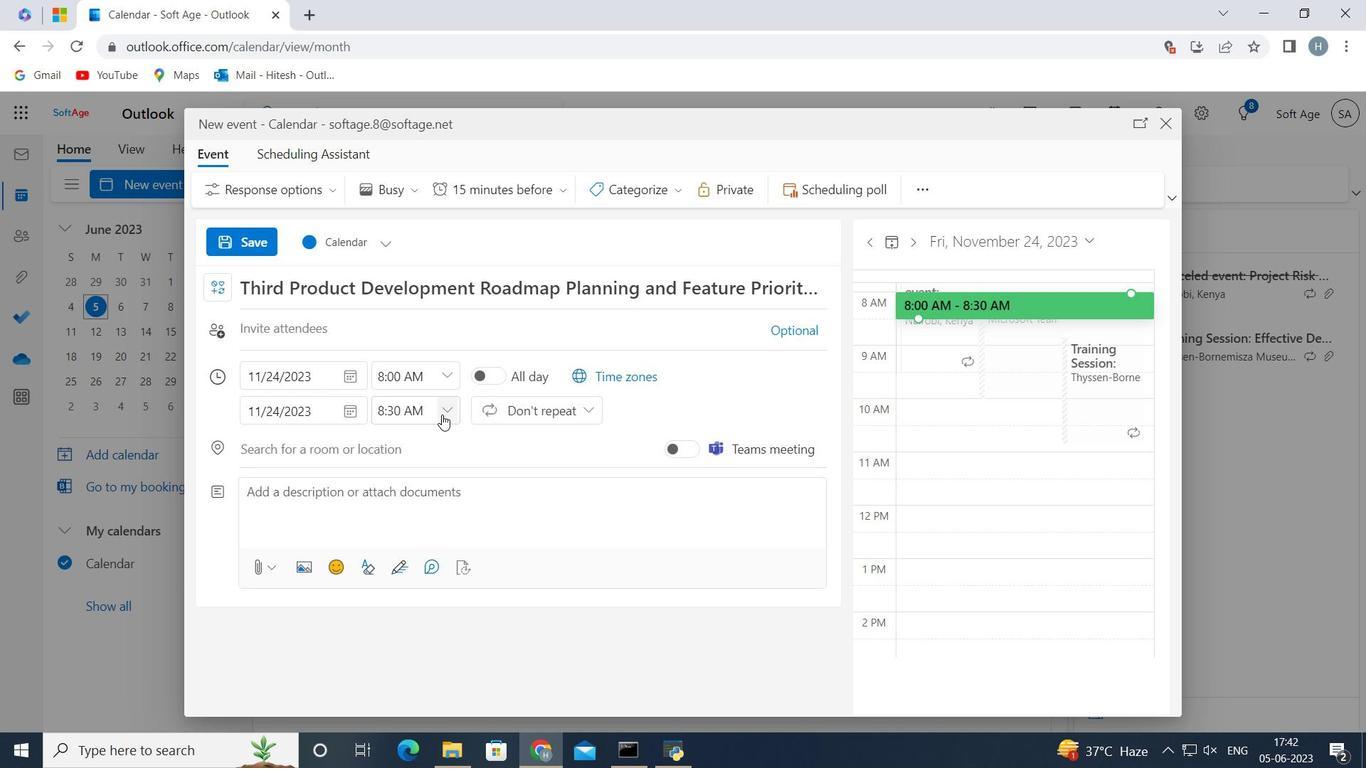 
Action: Mouse pressed left at (445, 406)
Screenshot: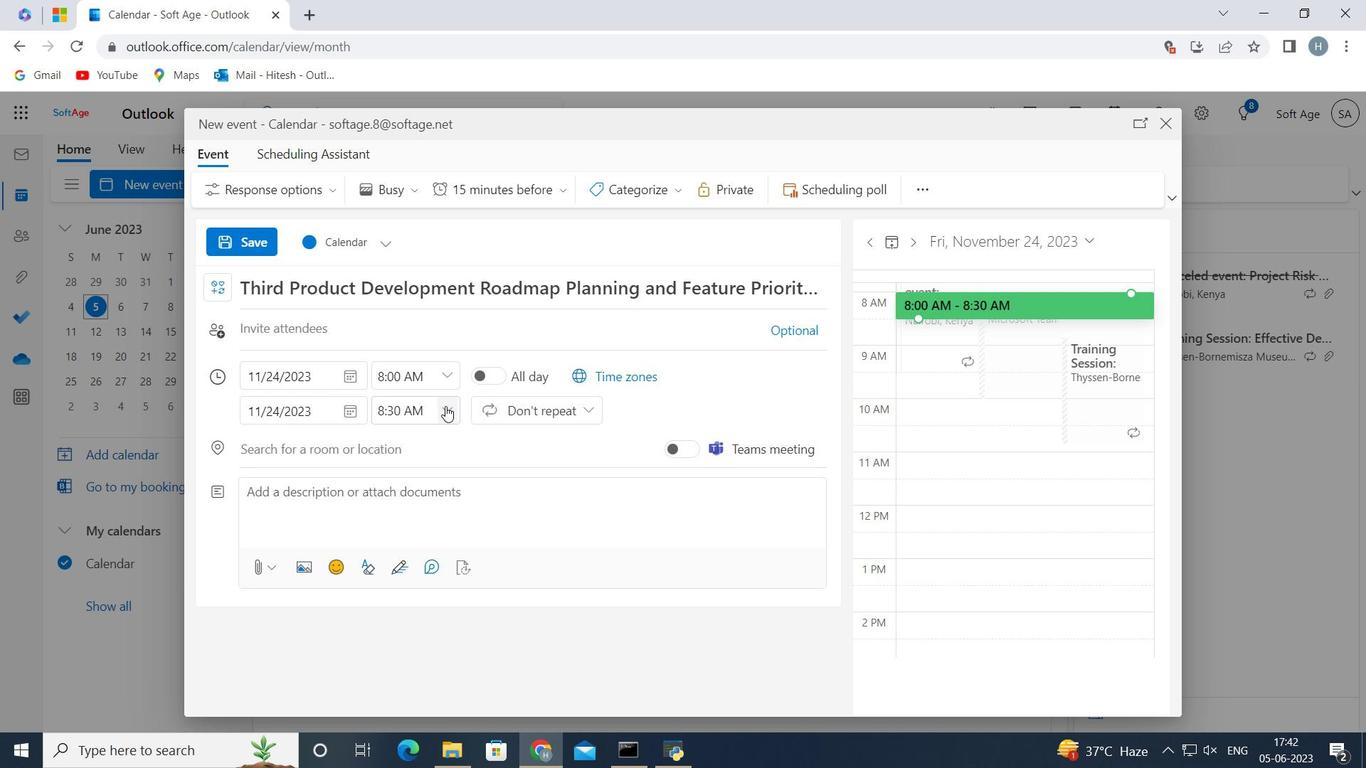 
Action: Mouse moved to (431, 529)
Screenshot: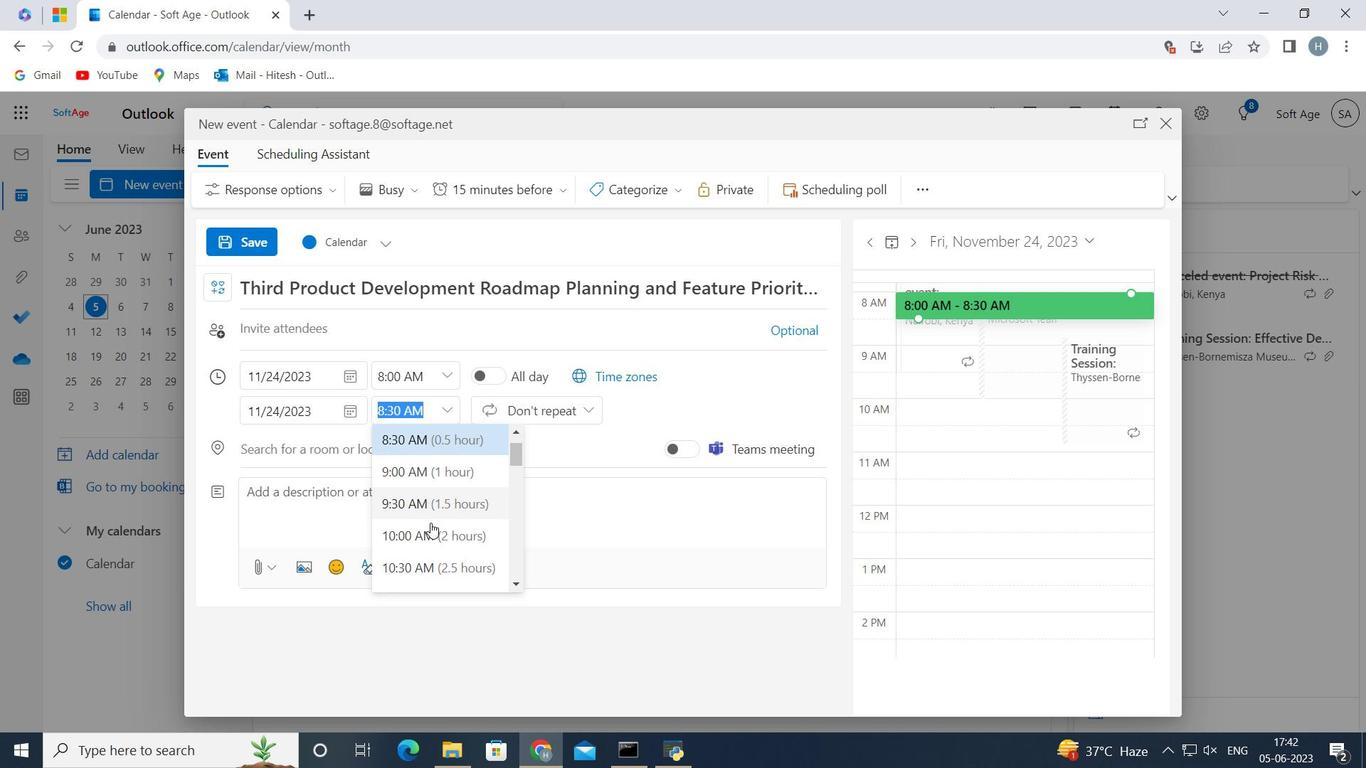 
Action: Mouse pressed left at (431, 529)
Screenshot: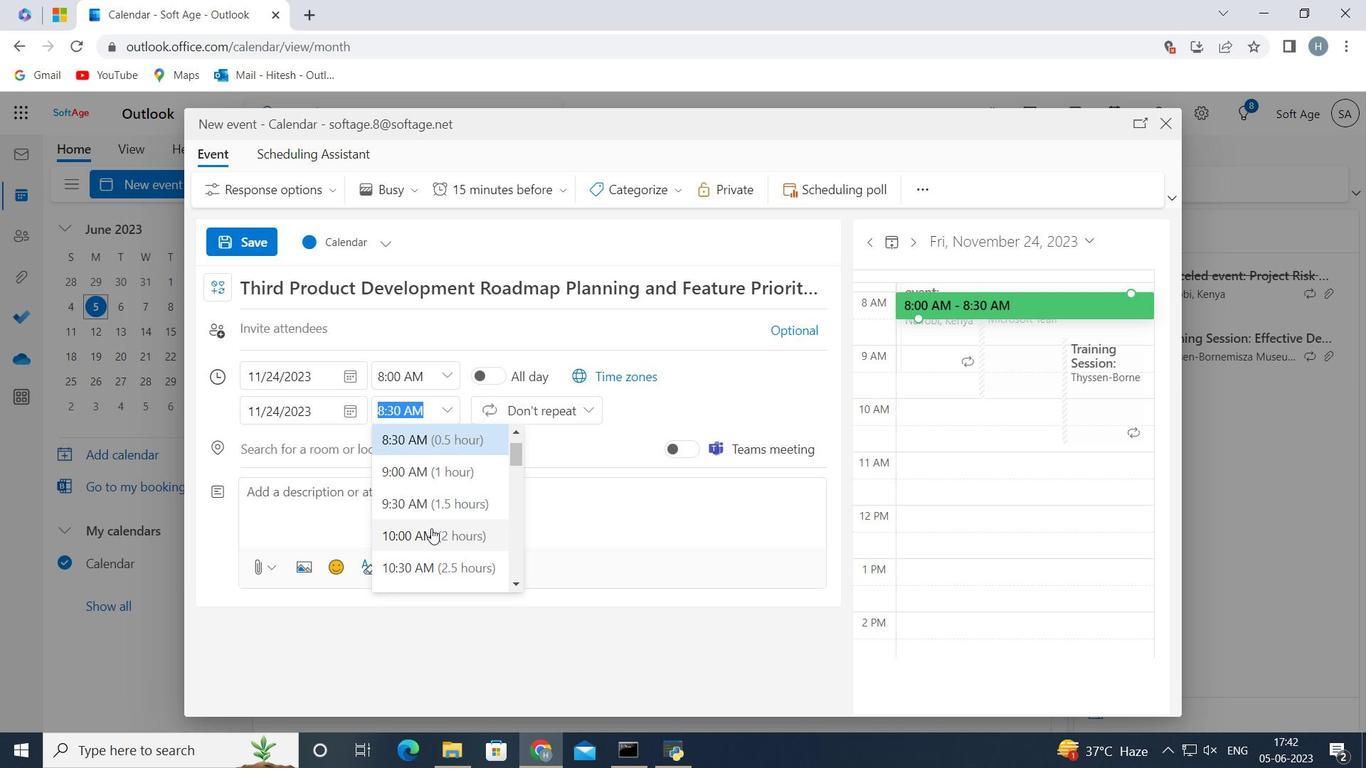 
Action: Mouse moved to (419, 495)
Screenshot: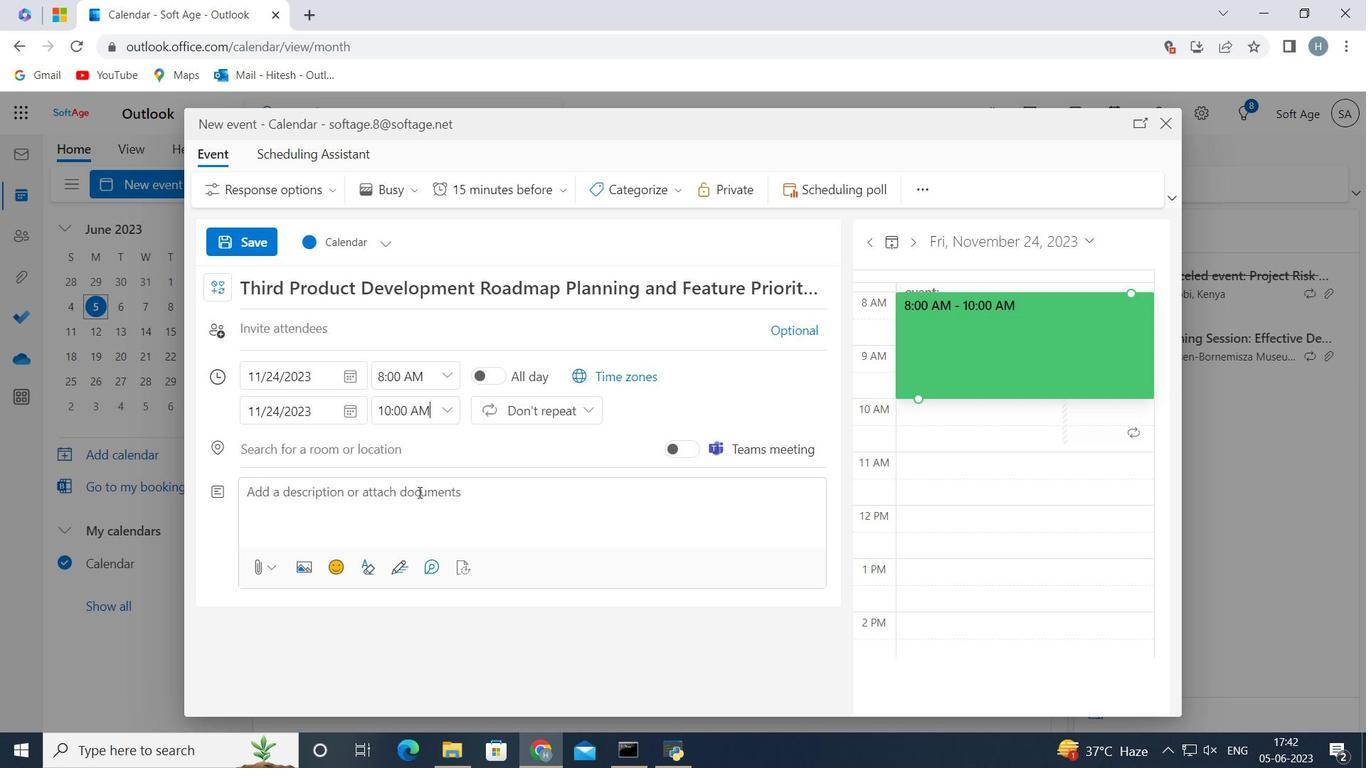 
Action: Mouse pressed left at (419, 495)
Screenshot: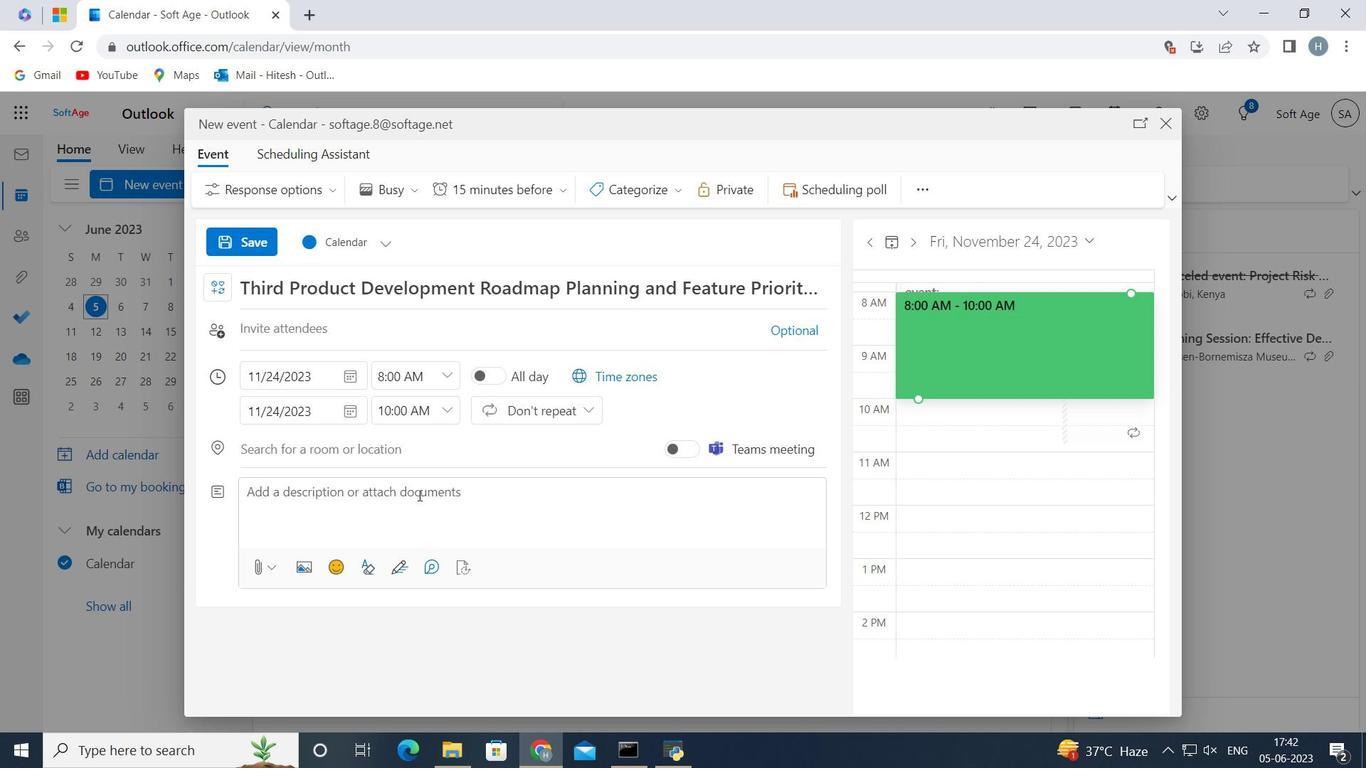 
Action: Key pressed <Key.shift>The<Key.space>employee<Key.space>and<Key.space>the<Key.space>supervisor<Key.space>will<Key.space>collaboratively<Key.space>develop<Key.space>an<Key.space>action<Key.space>plan<Key.space>outlining<Key.space>the<Key.space>steps<Key.space>and<Key.space>strategies<Key.space>necessary<Key.space>for<Key.space>improvement.<Key.space><Key.shift>This<Key.space>plan<Key.space>may<Key.space>include<Key.space>specific<Key.space>tasks,<Key.space>training<Key.space>or<Key.space>develpment<Key.space>opportunity<Key.left><Key.right><Key.backspace><Key.backspace><Key.backspace><Key.backspace><Key.backspace><Key.backspace><Key.backspace><Key.backspace><Key.backspace><Key.backspace><Key.backspace><Key.backspace><Key.backspace><Key.backspace><Key.backspace><Key.backspace><Key.backspace>opment<Key.space>opportunity<Key.backspace>ies,<Key.space>resources,<Key.space>and<Key.space>support<Key.space>system<Key.space>to<Key.space>aid<Key.space>in<Key.space>the<Key.space>employee's<Key.space>growth<Key.space>and<Key.space>progress<Key.space>
Screenshot: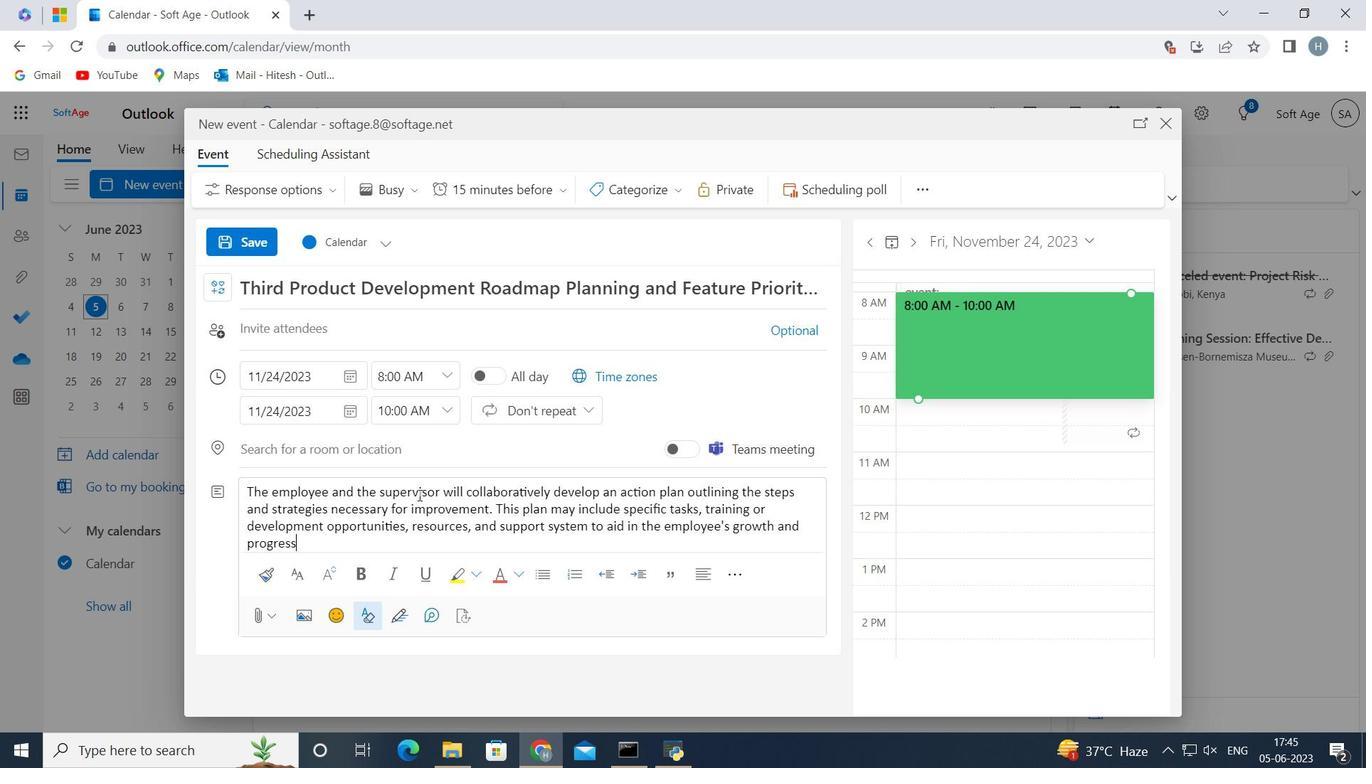 
Action: Mouse moved to (353, 330)
Screenshot: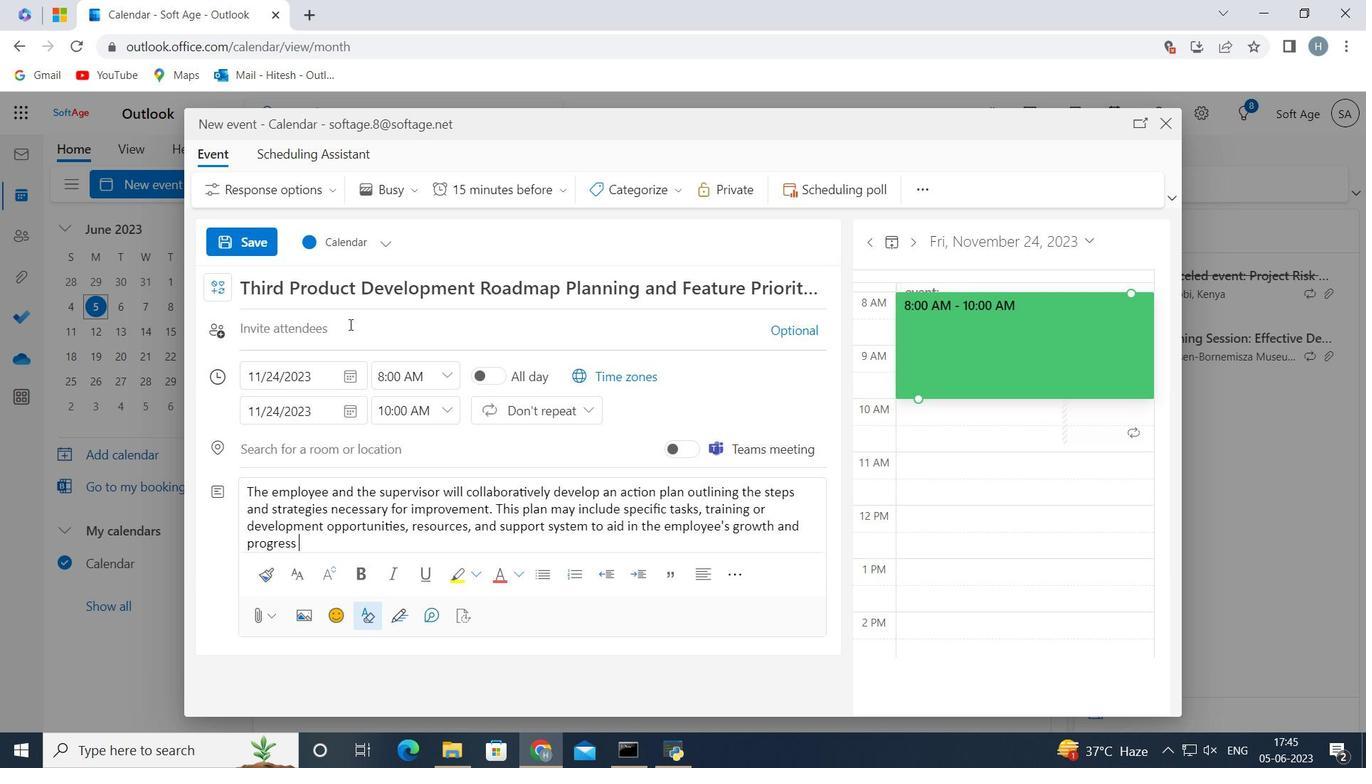 
Action: Mouse pressed left at (353, 330)
Screenshot: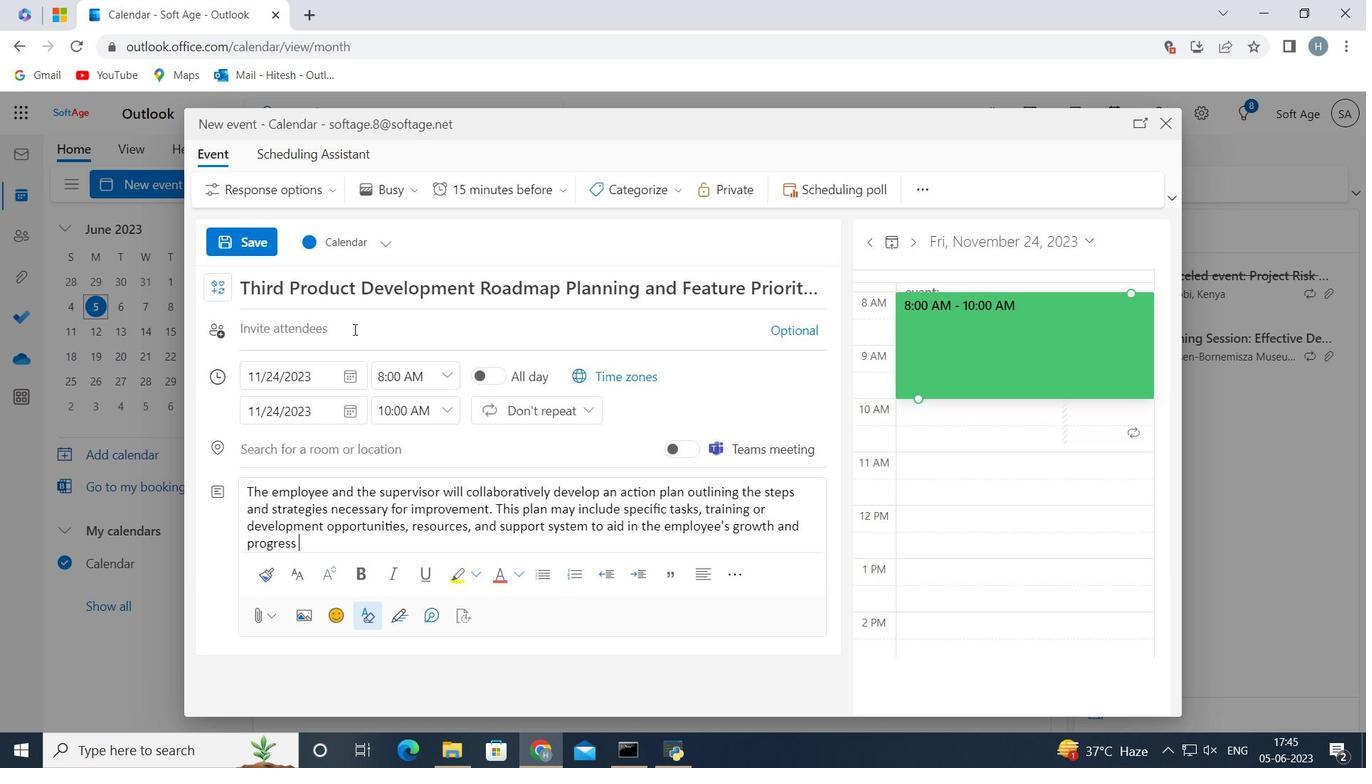
Action: Key pressed softage.6<Key.shift>@softage.net
Screenshot: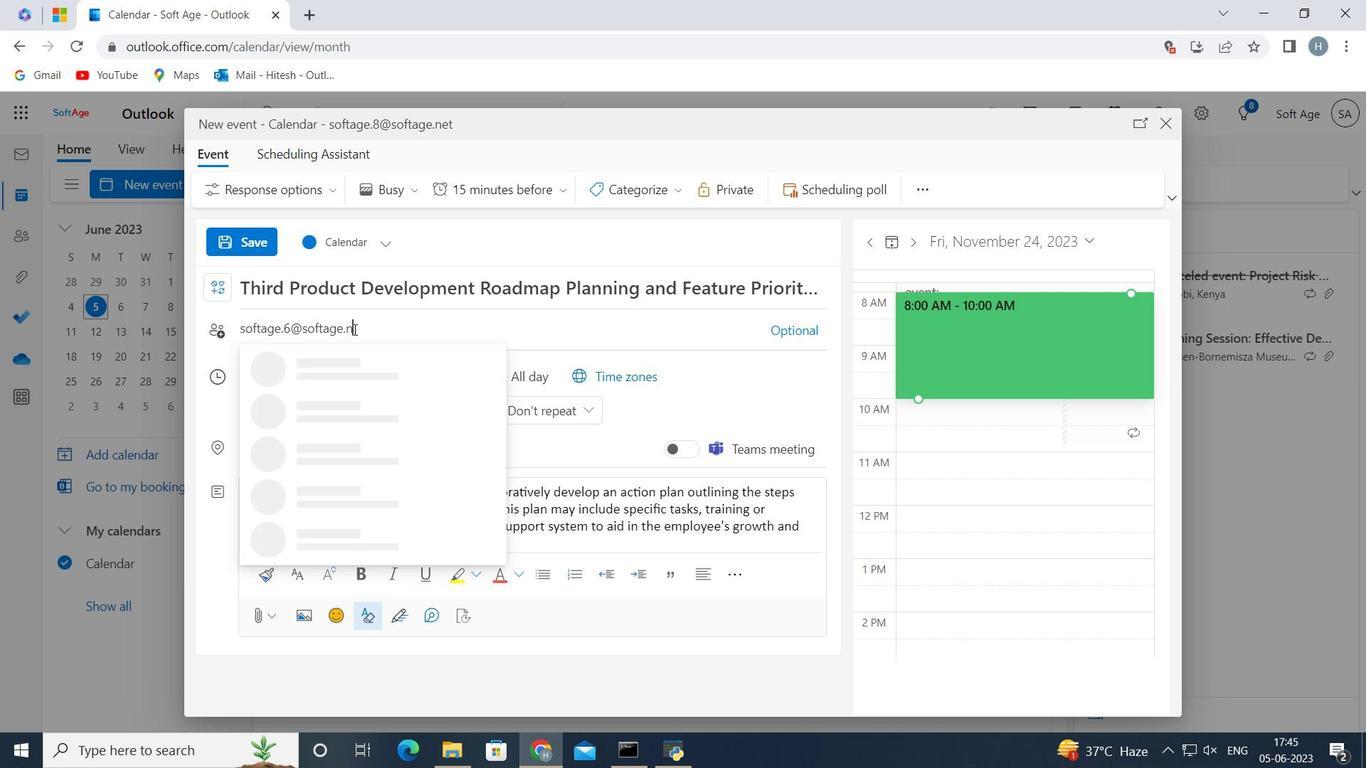 
Action: Mouse moved to (330, 358)
Screenshot: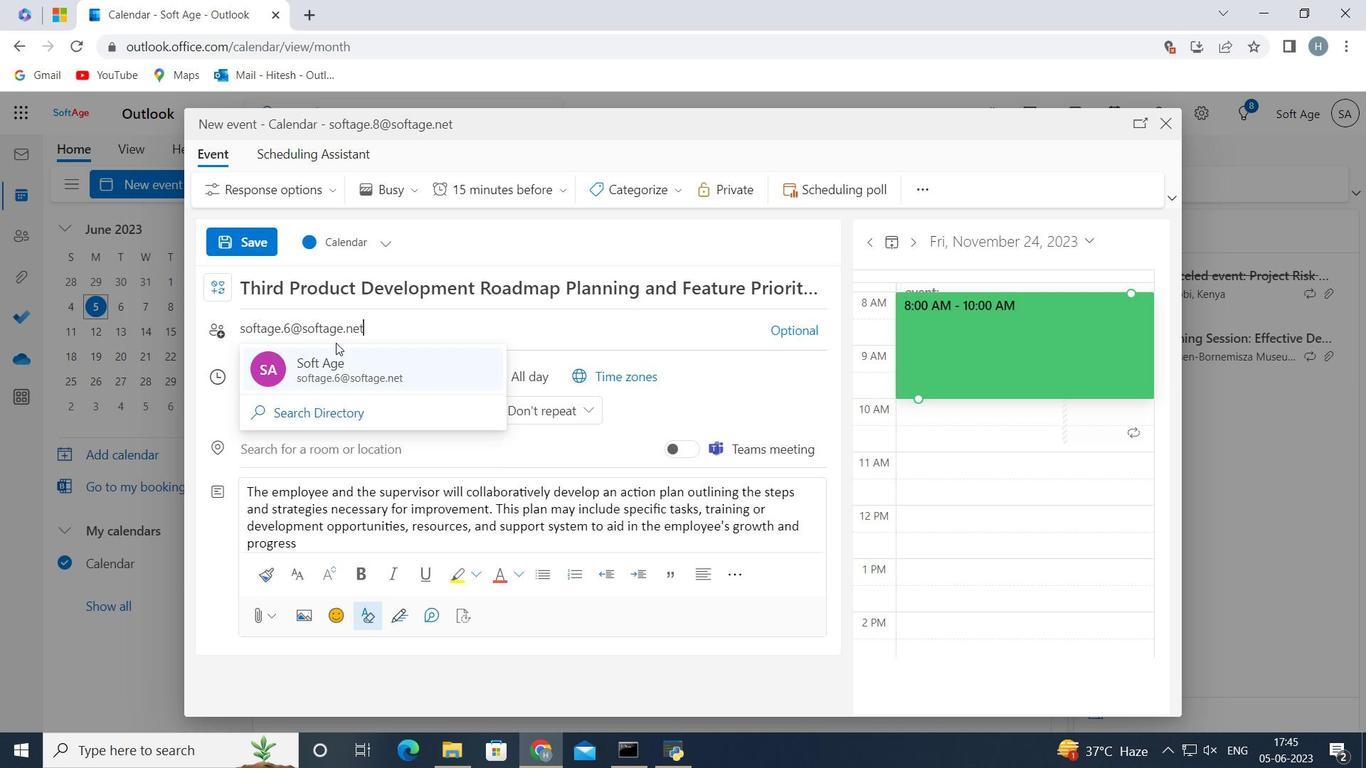 
Action: Mouse pressed left at (330, 358)
Screenshot: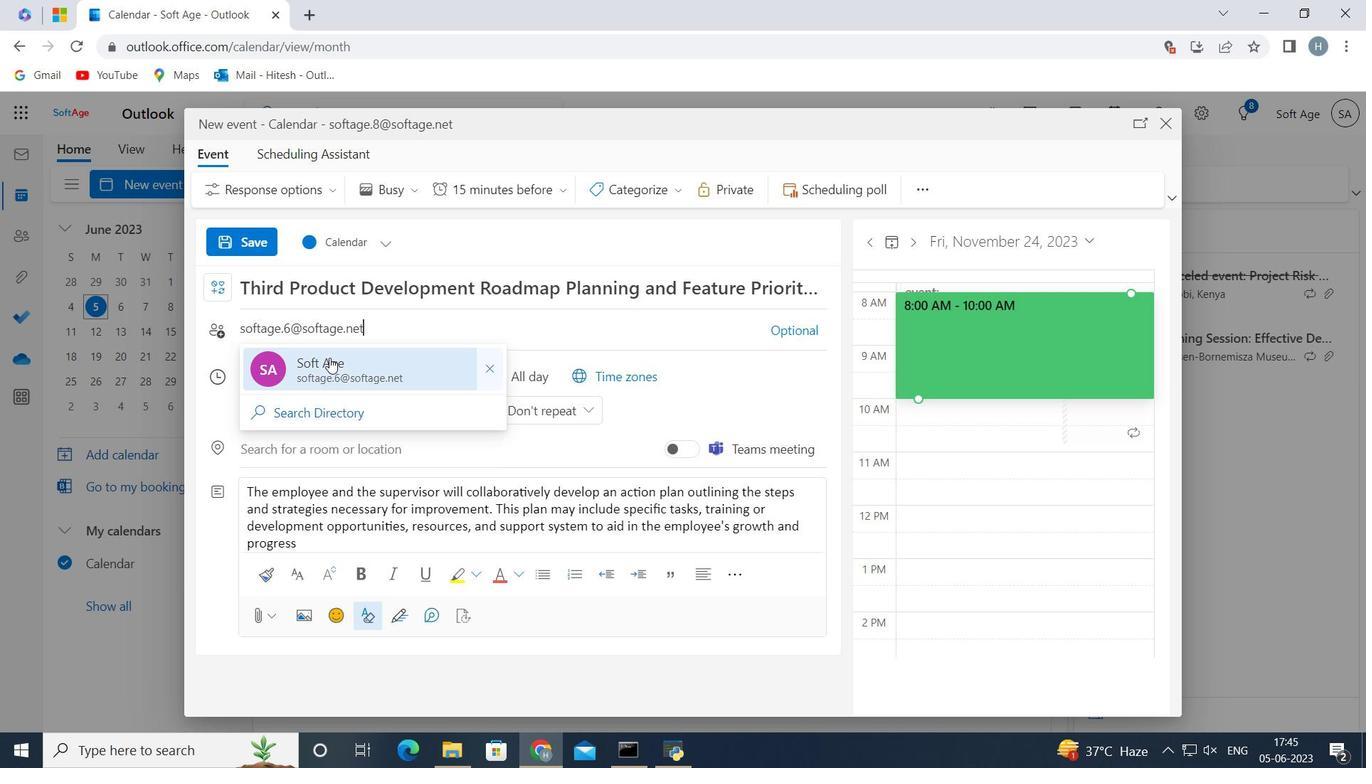 
Action: Key pressed softage.1<Key.shift>@softage.net
Screenshot: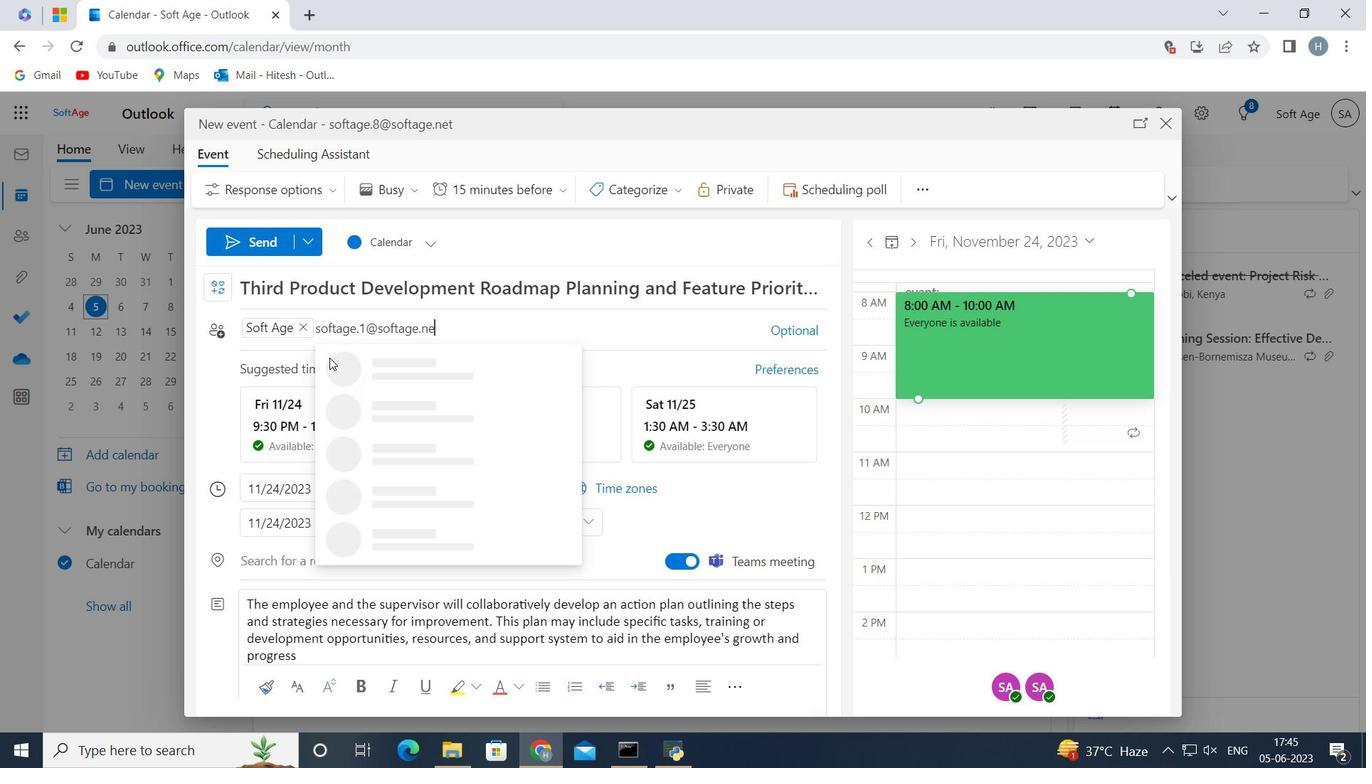 
Action: Mouse moved to (381, 366)
Screenshot: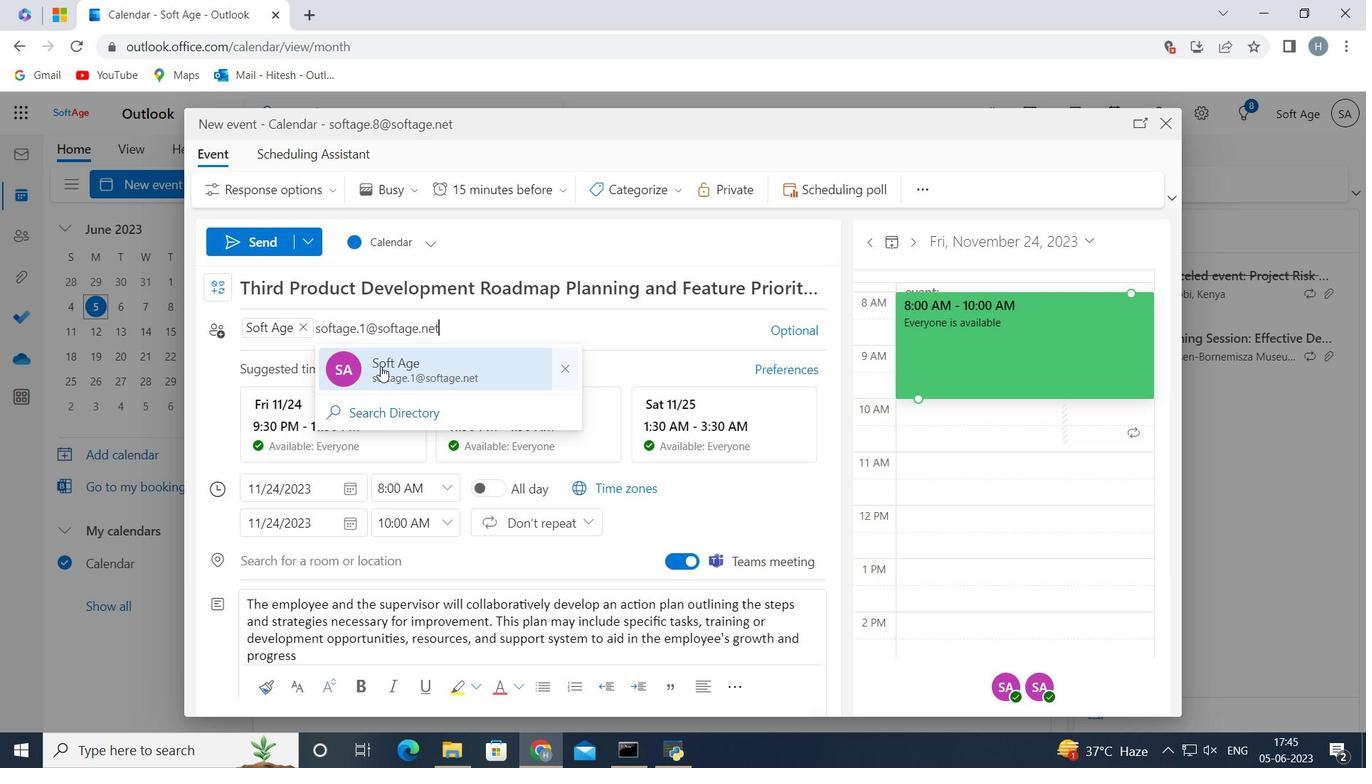 
Action: Mouse pressed left at (381, 366)
Screenshot: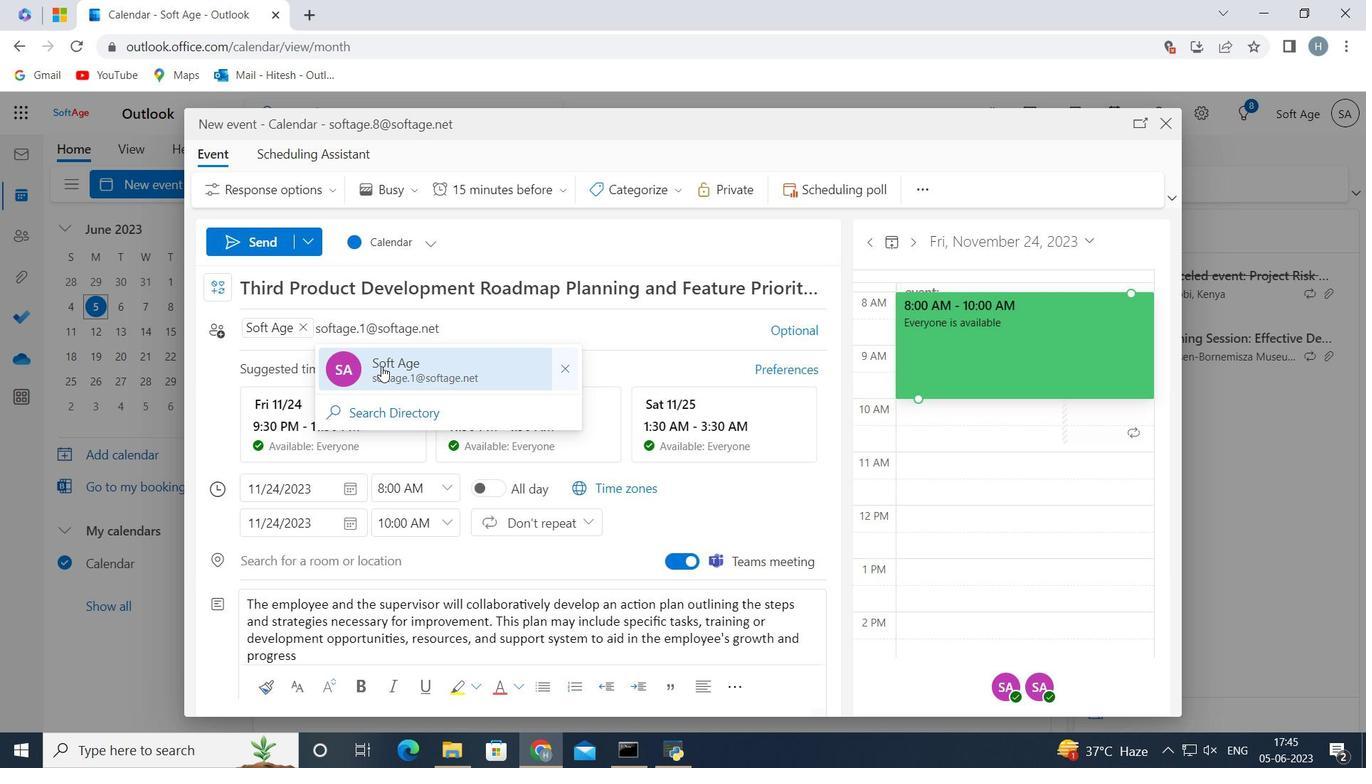 
Action: Mouse moved to (529, 192)
Screenshot: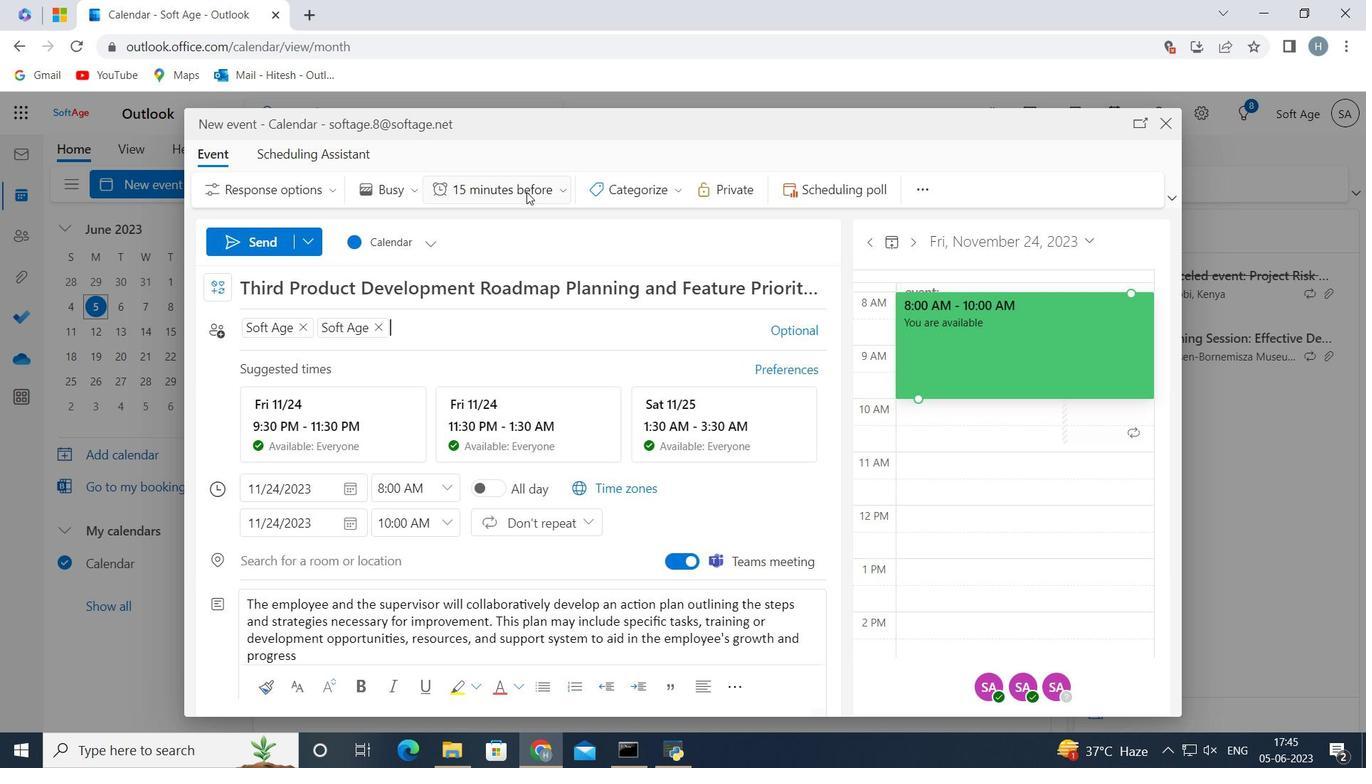 
Action: Mouse pressed left at (529, 192)
Screenshot: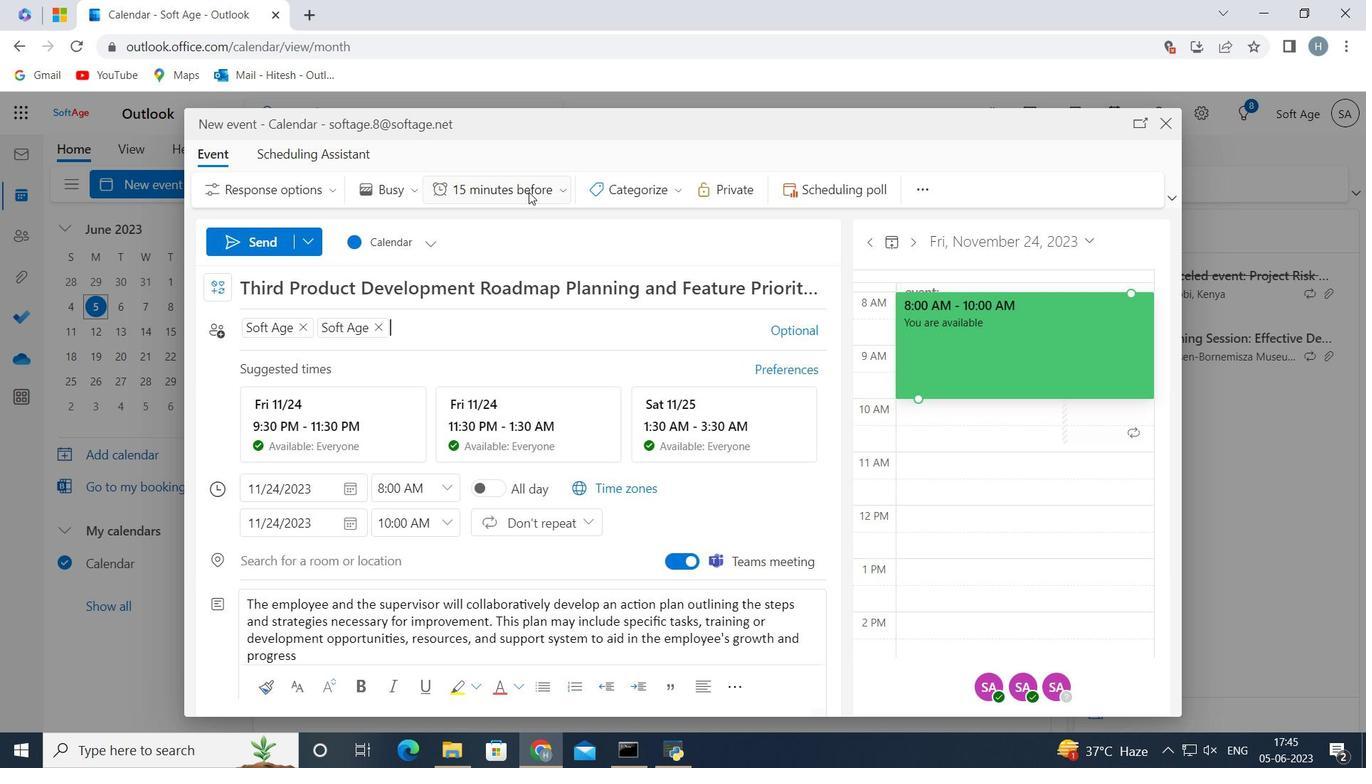 
Action: Mouse moved to (494, 544)
Screenshot: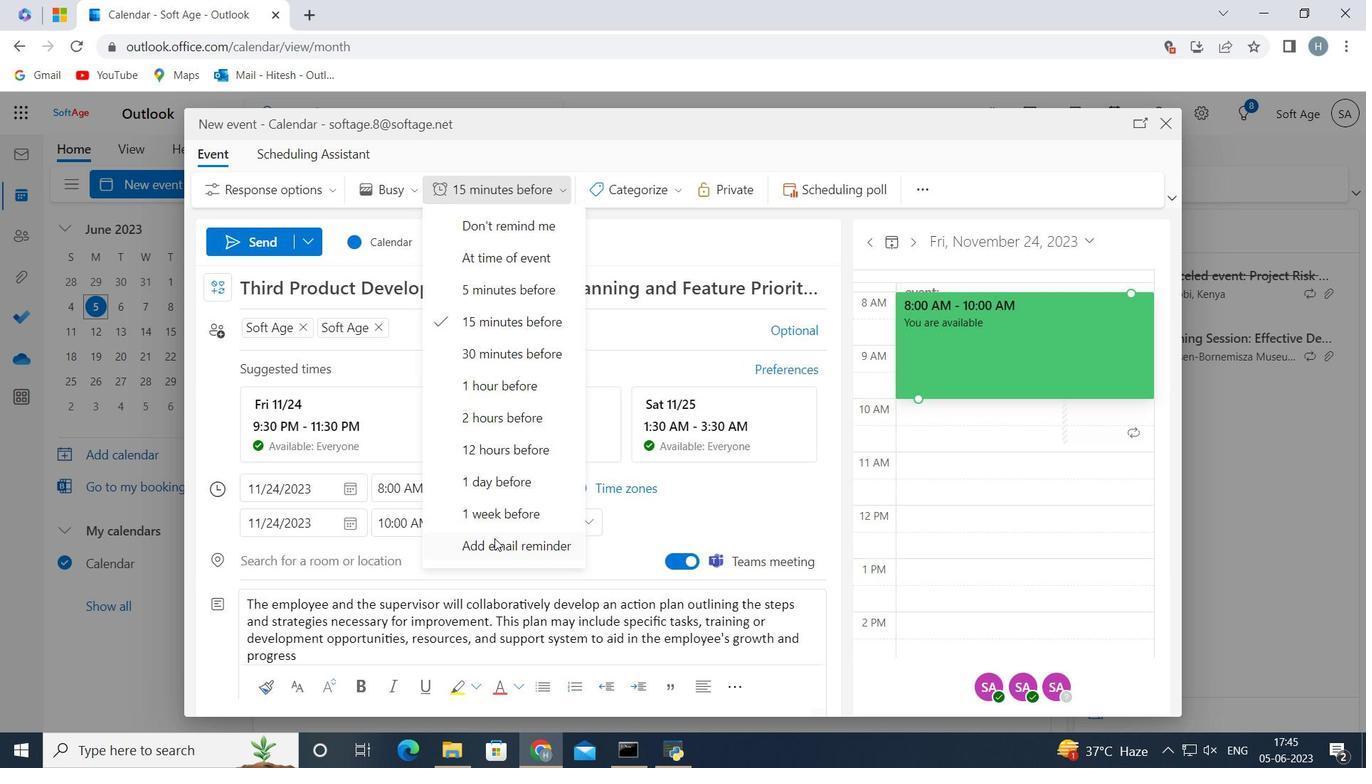 
Action: Mouse pressed left at (494, 544)
Screenshot: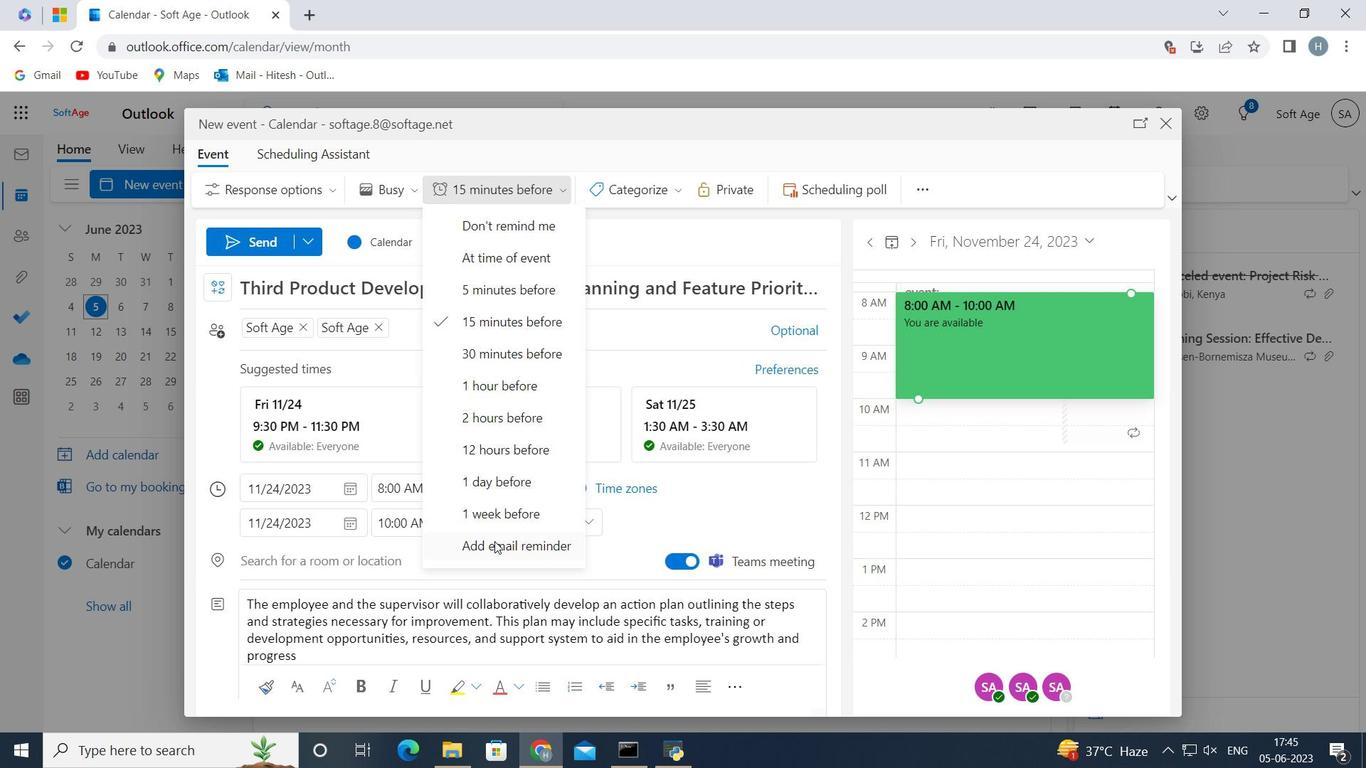 
Action: Mouse moved to (539, 291)
Screenshot: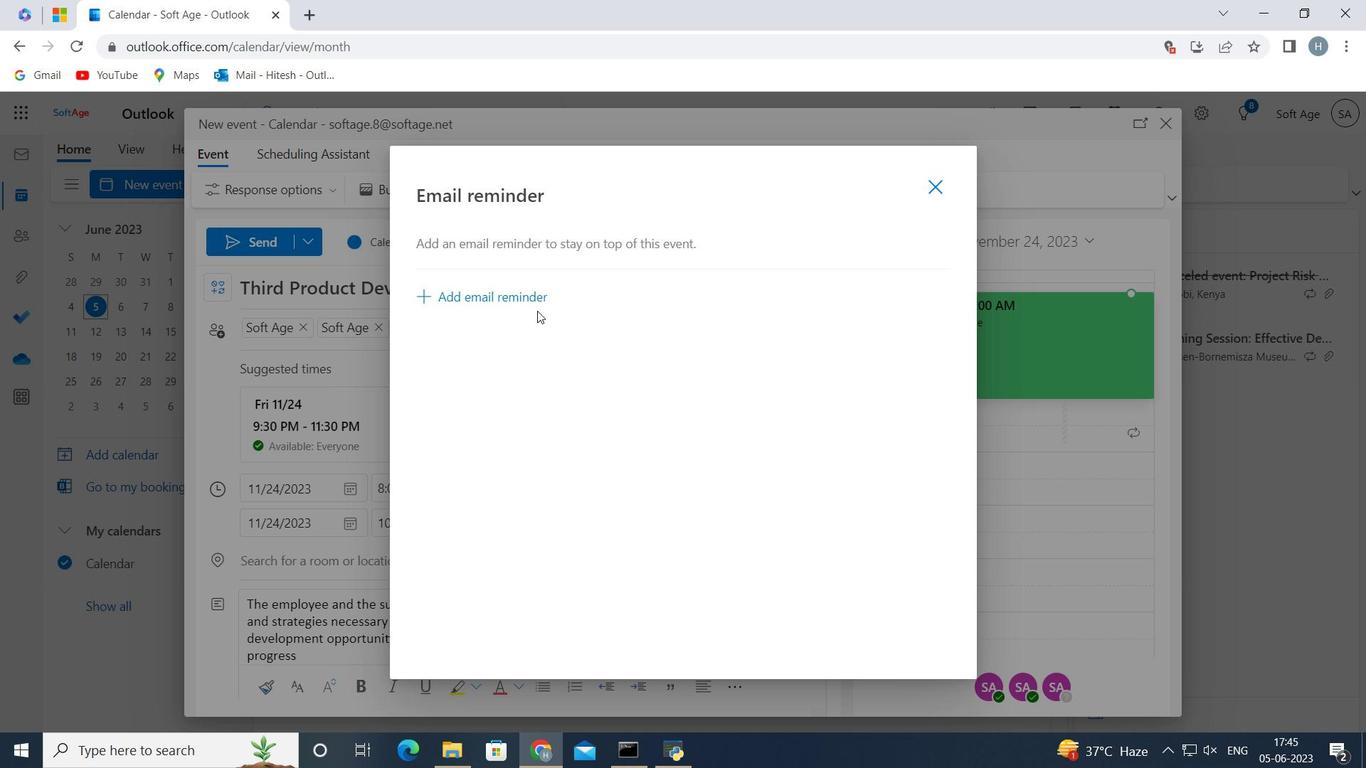 
Action: Mouse pressed left at (539, 291)
Screenshot: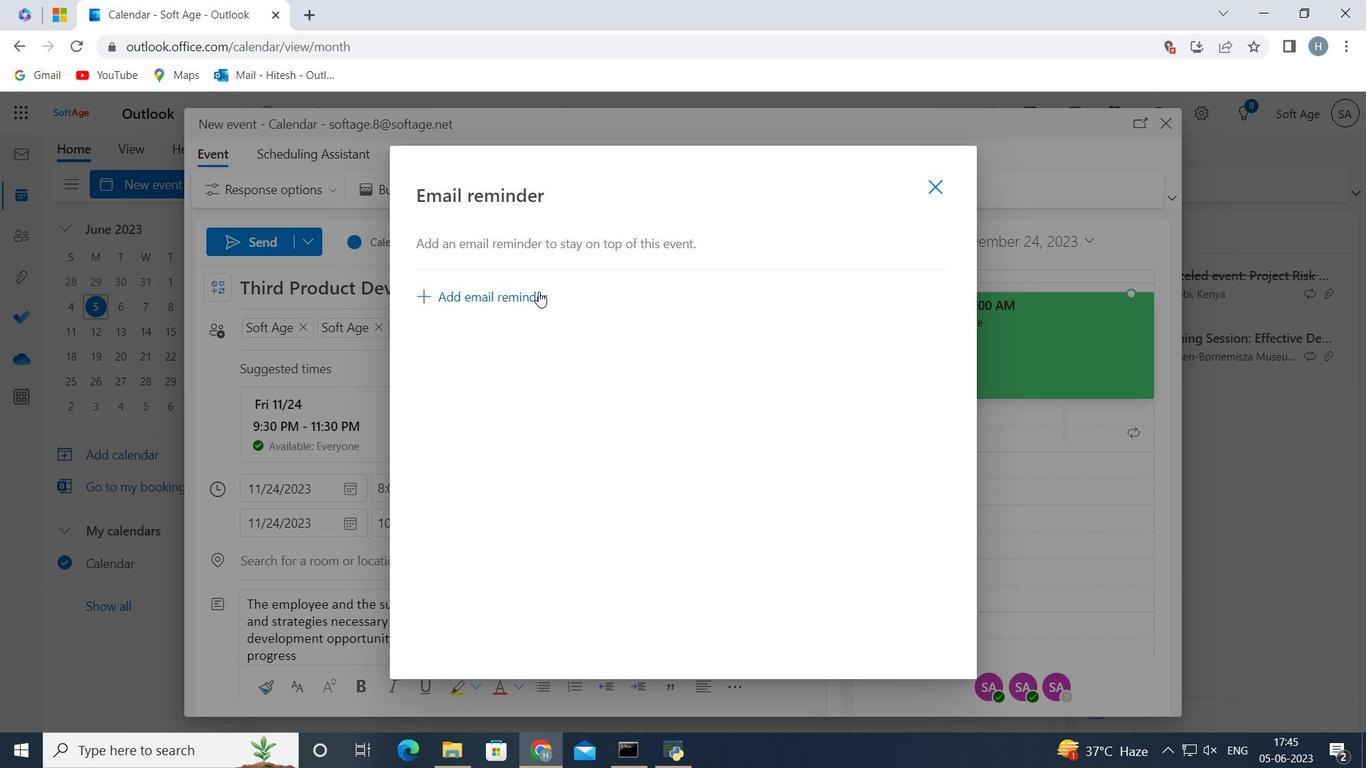 
Action: Mouse moved to (567, 286)
Screenshot: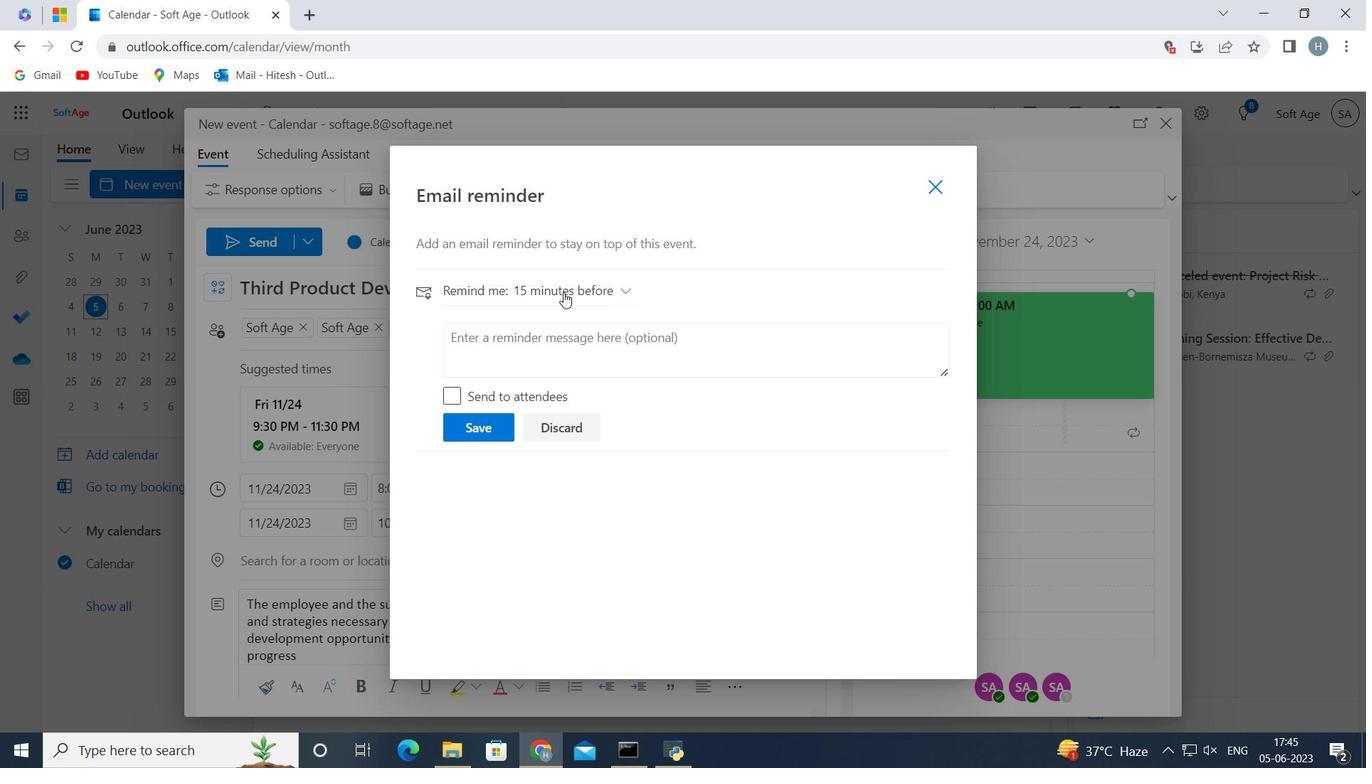 
Action: Mouse pressed left at (567, 286)
Screenshot: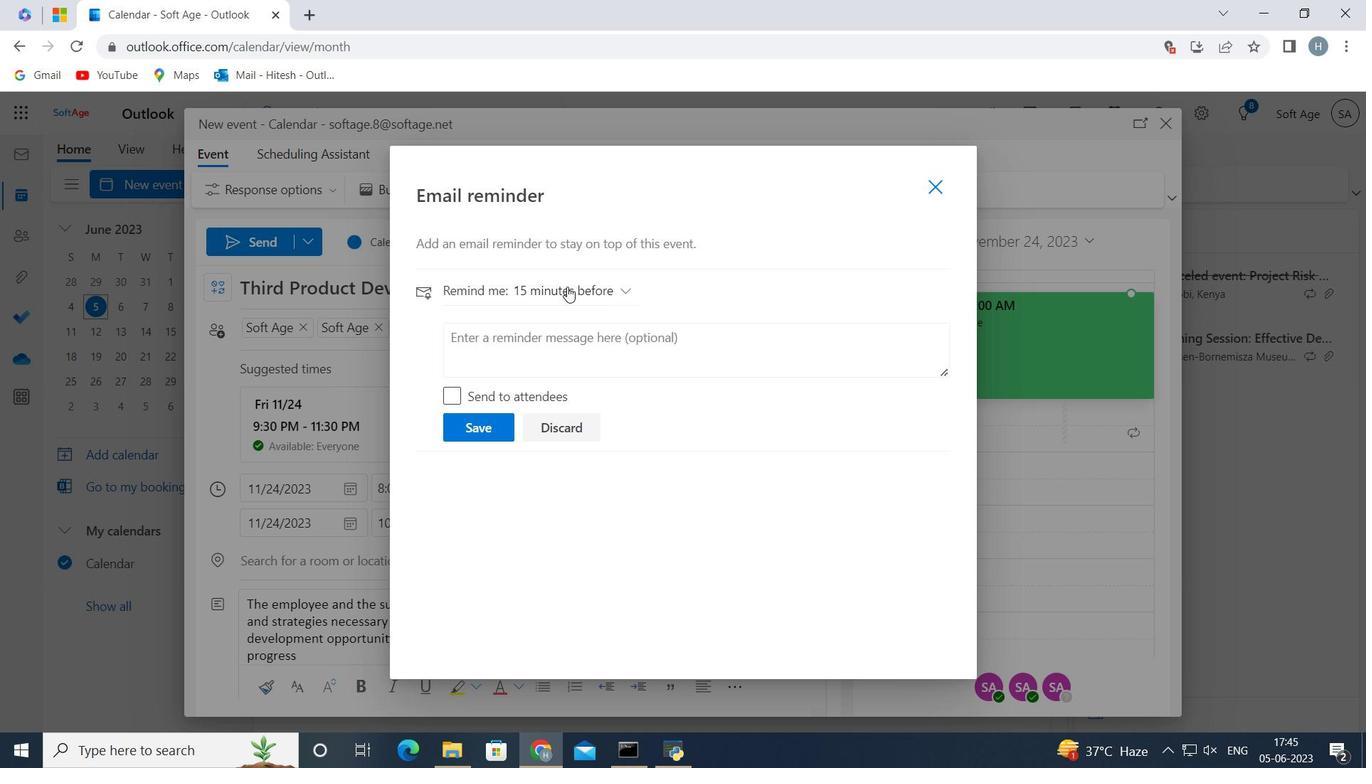 
Action: Mouse moved to (550, 615)
Screenshot: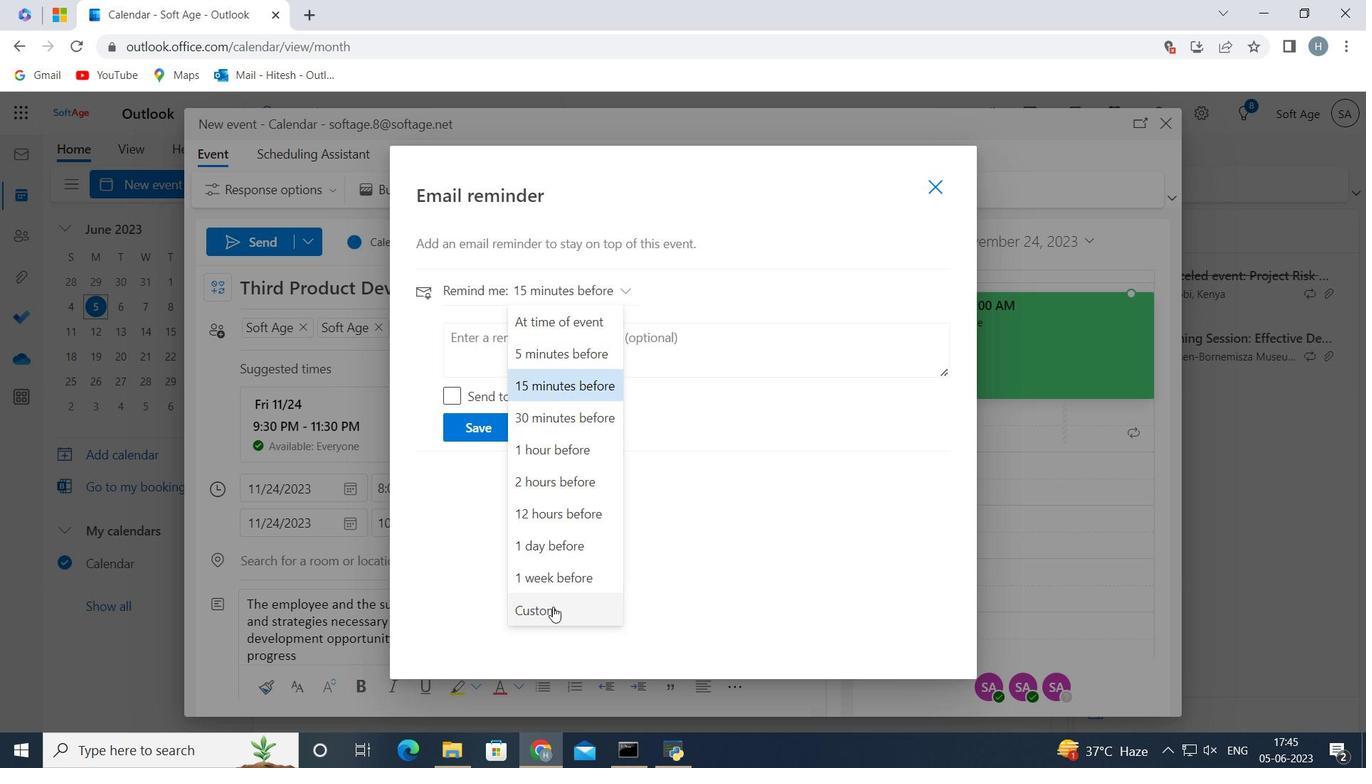 
Action: Mouse pressed left at (550, 615)
Screenshot: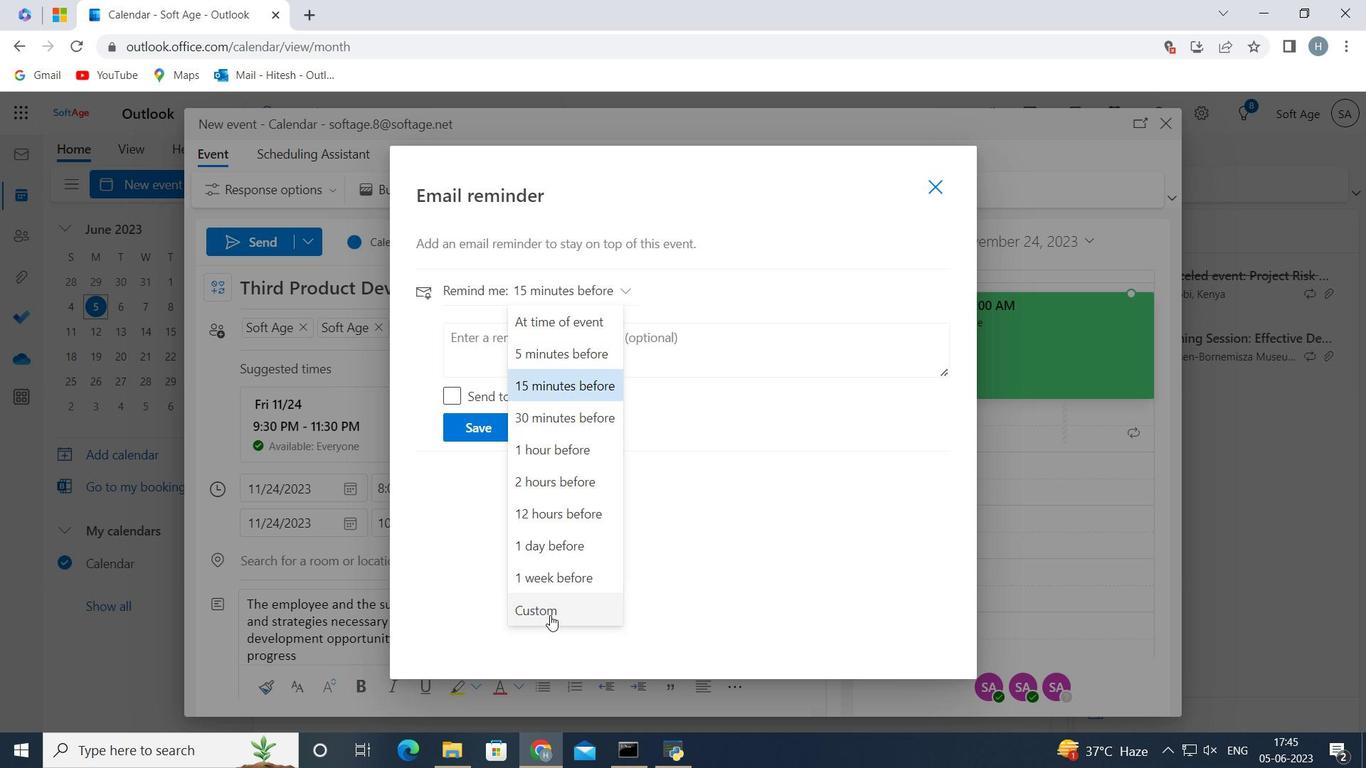 
Action: Mouse moved to (564, 390)
Screenshot: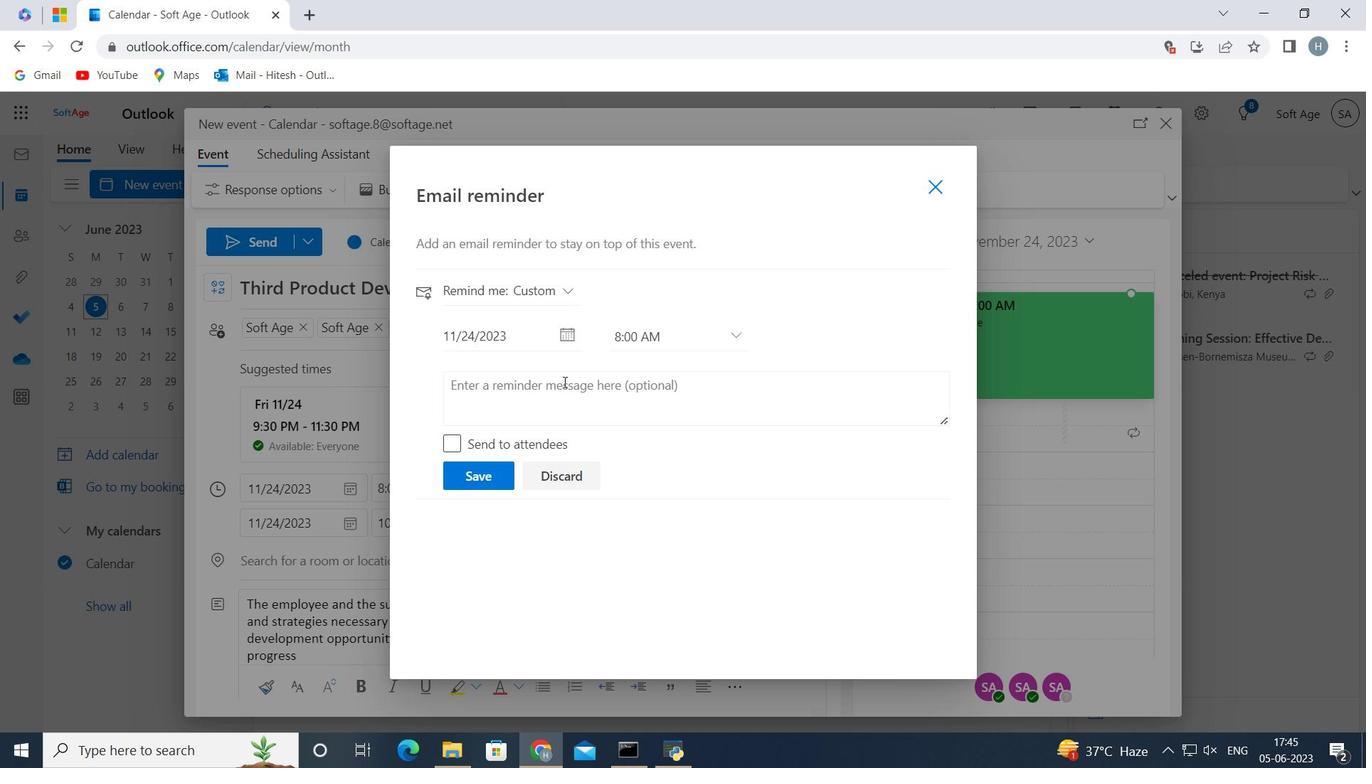 
Action: Mouse pressed left at (564, 390)
Screenshot: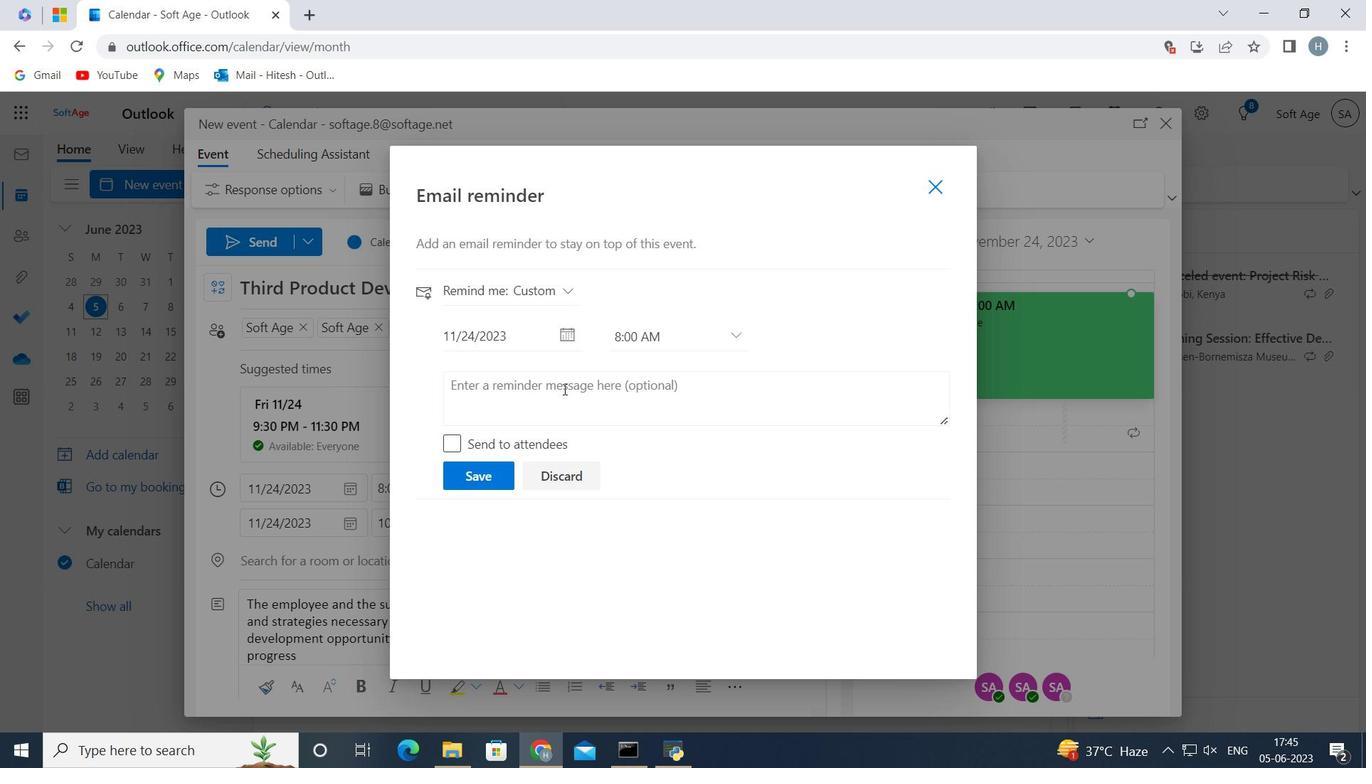 
Action: Key pressed 190<Key.space>d<Key.backspace>day<Key.space>before
Screenshot: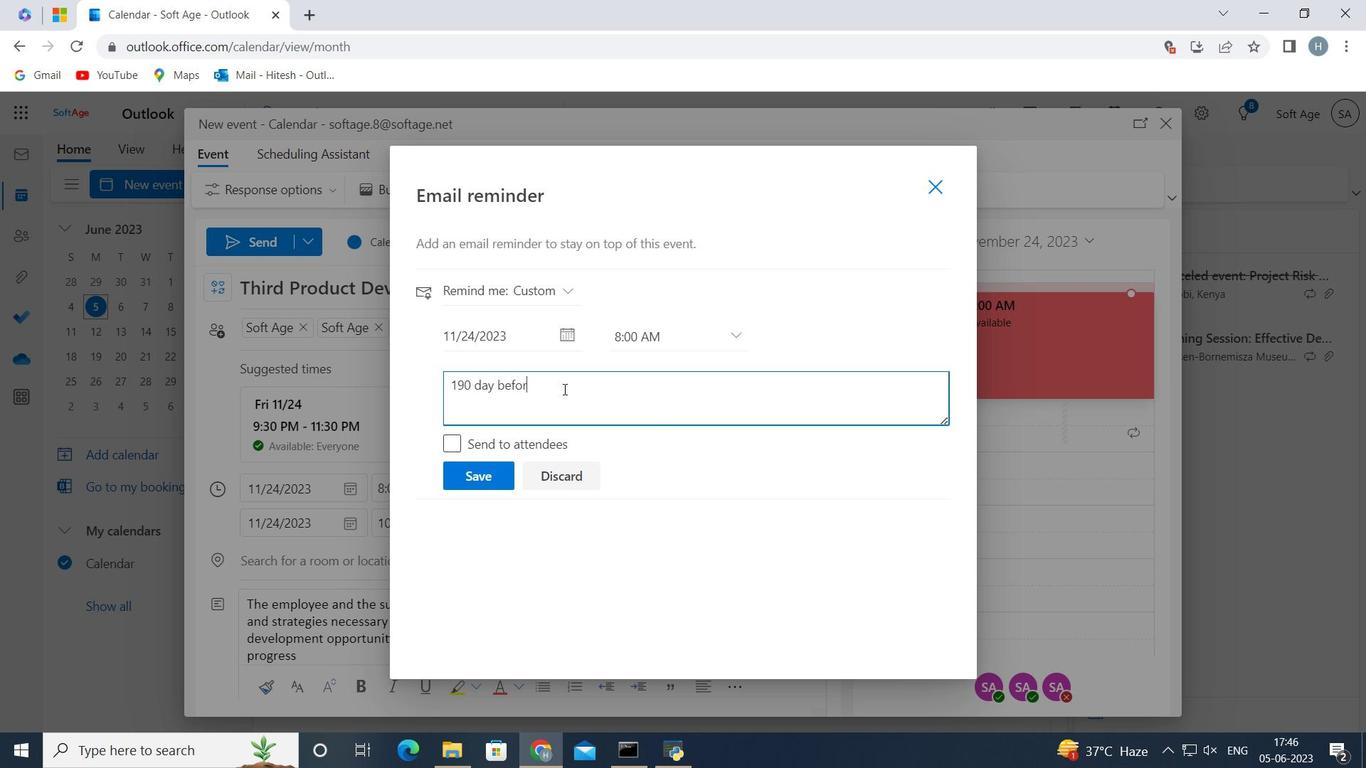 
Action: Mouse moved to (483, 479)
Screenshot: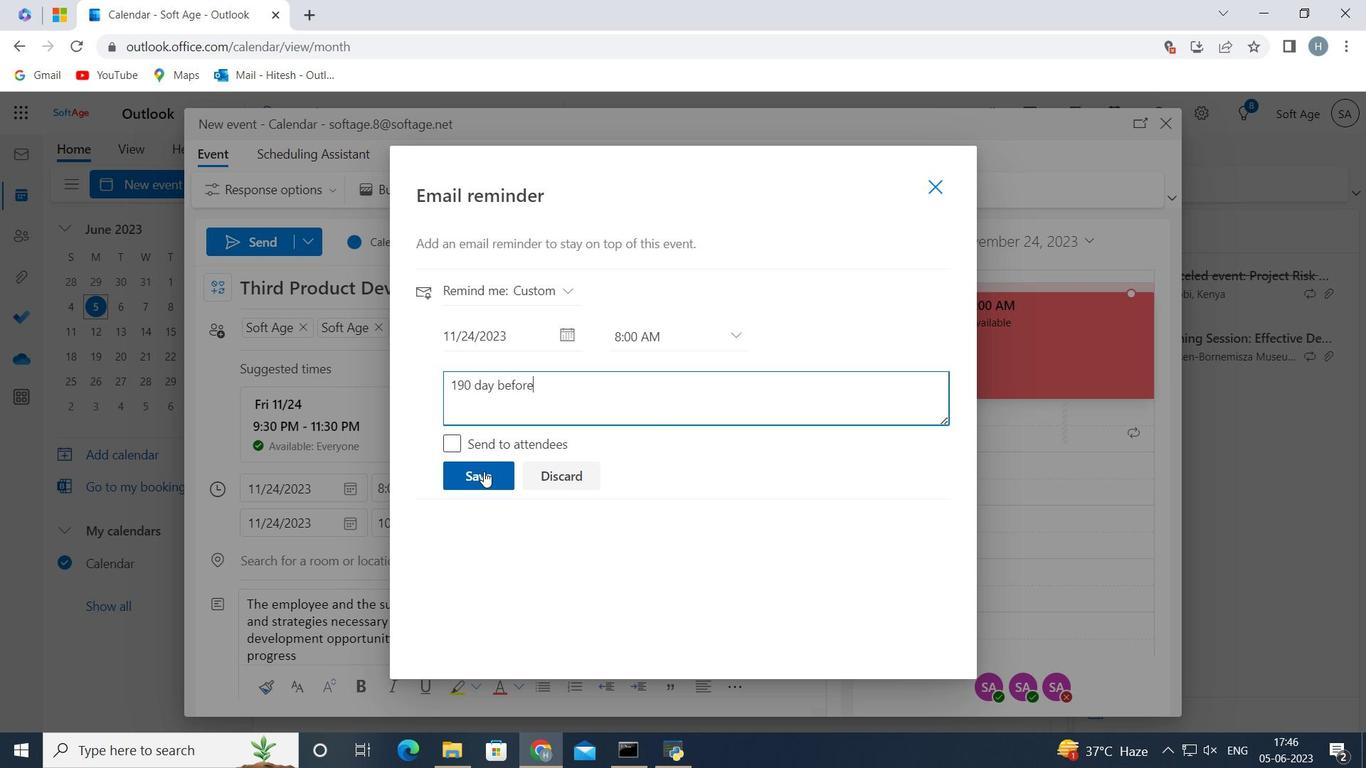 
Action: Mouse pressed left at (483, 479)
Screenshot: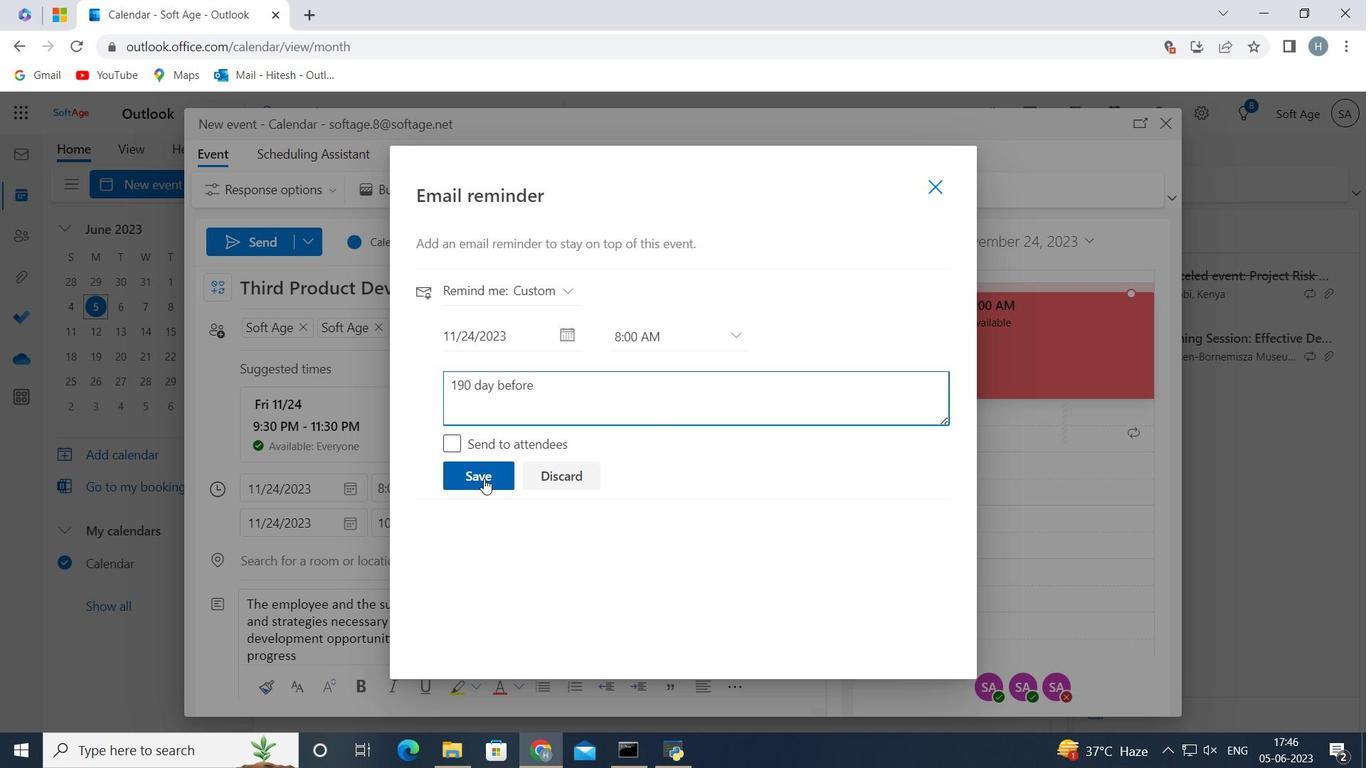 
Action: Mouse moved to (926, 188)
Screenshot: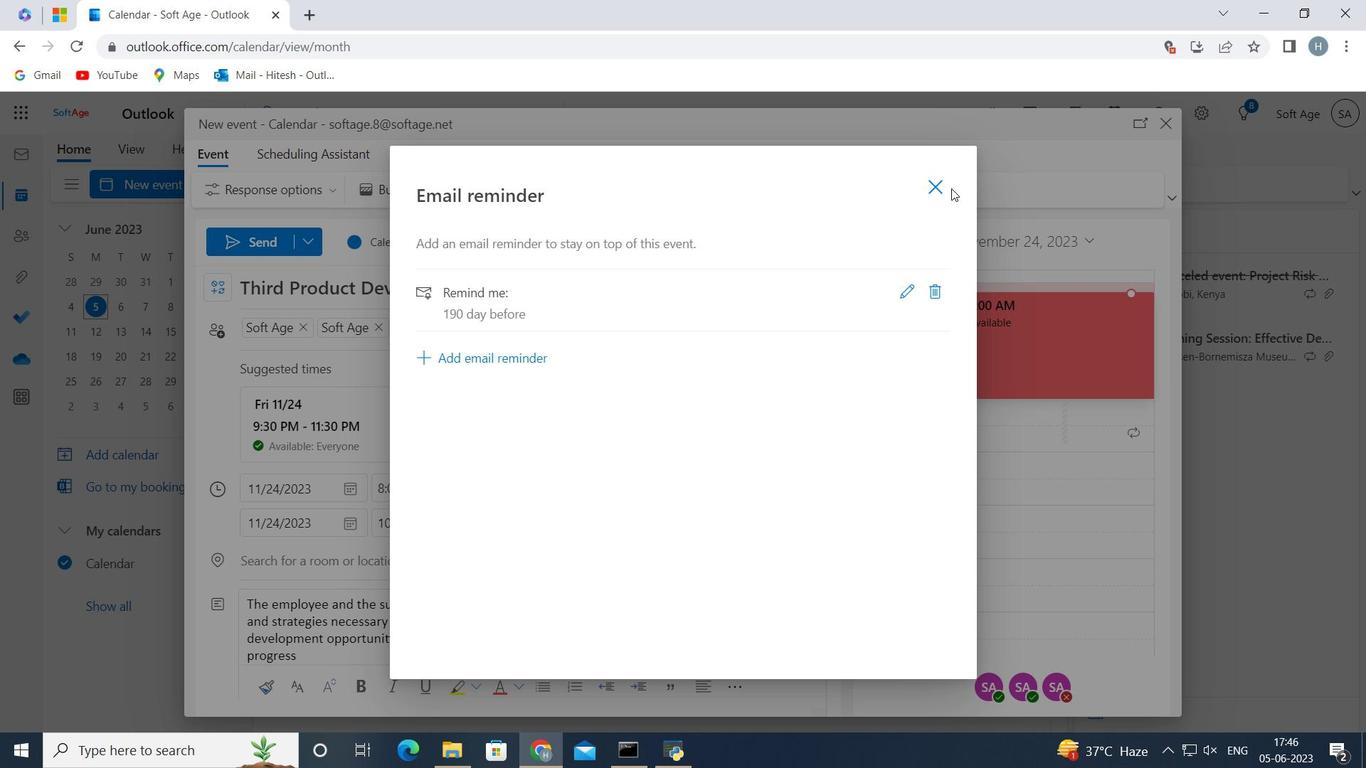 
Action: Mouse pressed left at (926, 188)
Screenshot: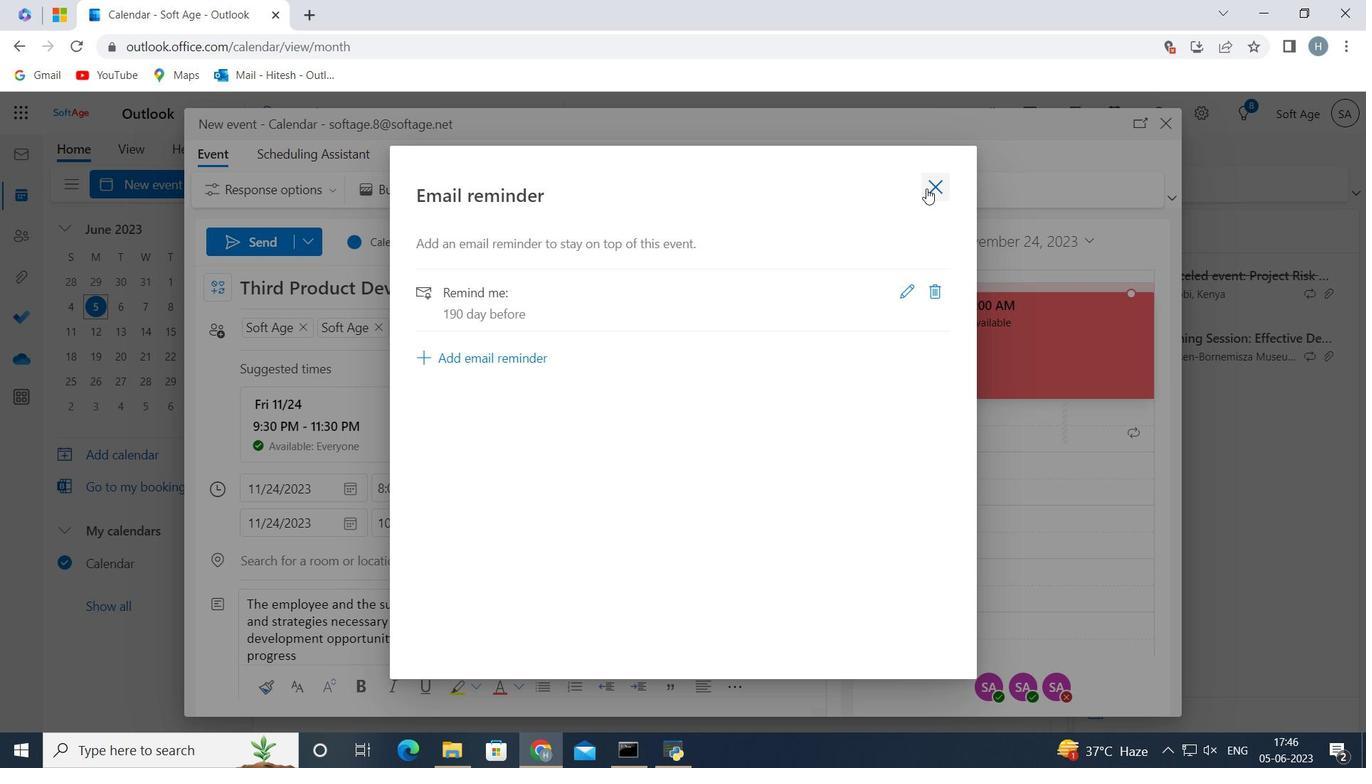 
Action: Mouse moved to (273, 239)
Screenshot: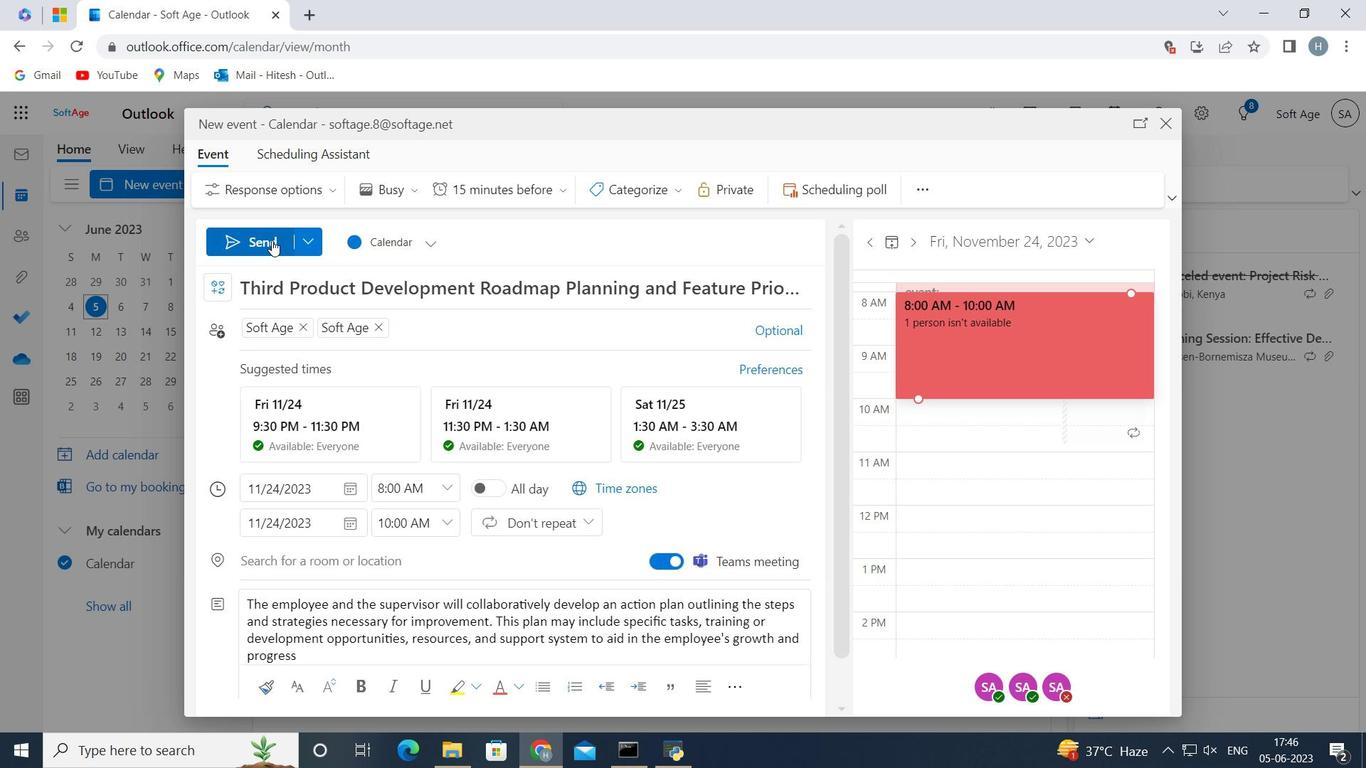 
Action: Mouse pressed left at (273, 239)
Screenshot: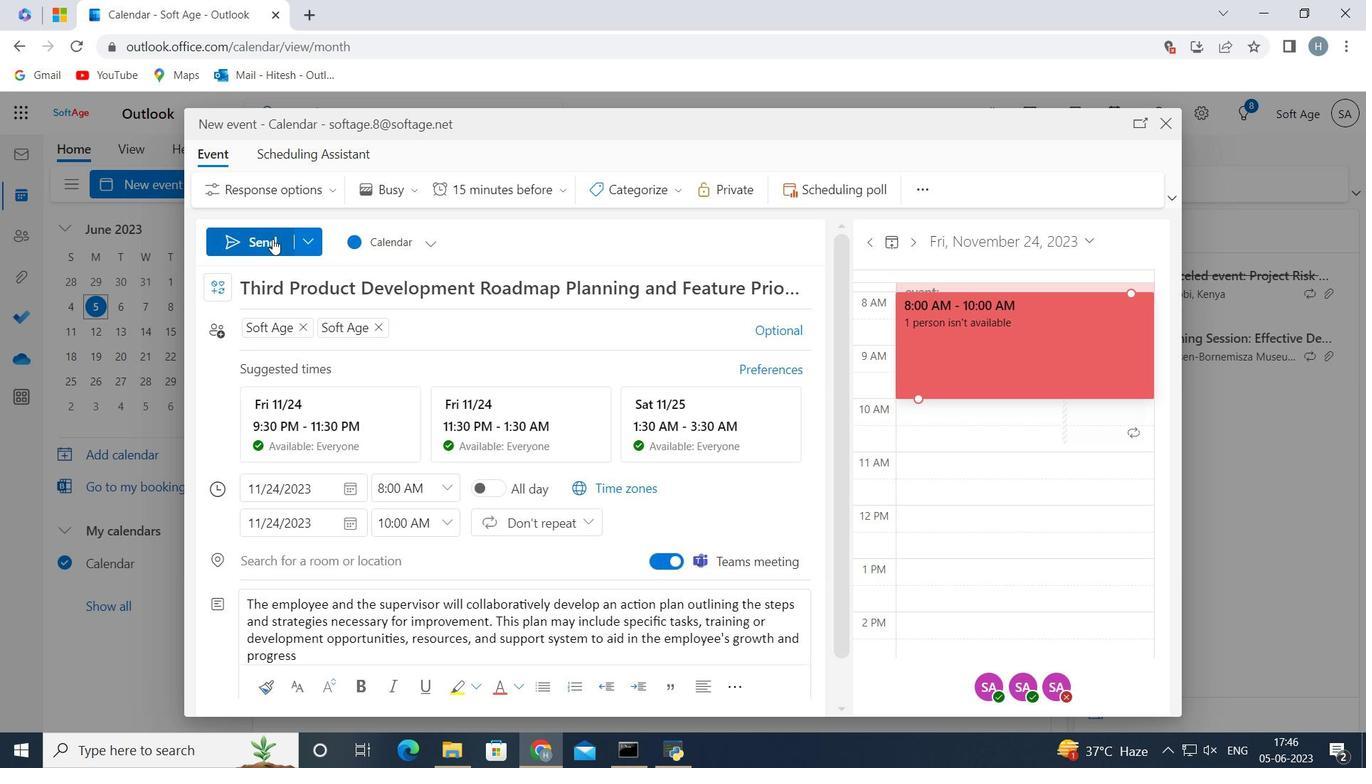
Action: Mouse moved to (480, 288)
Screenshot: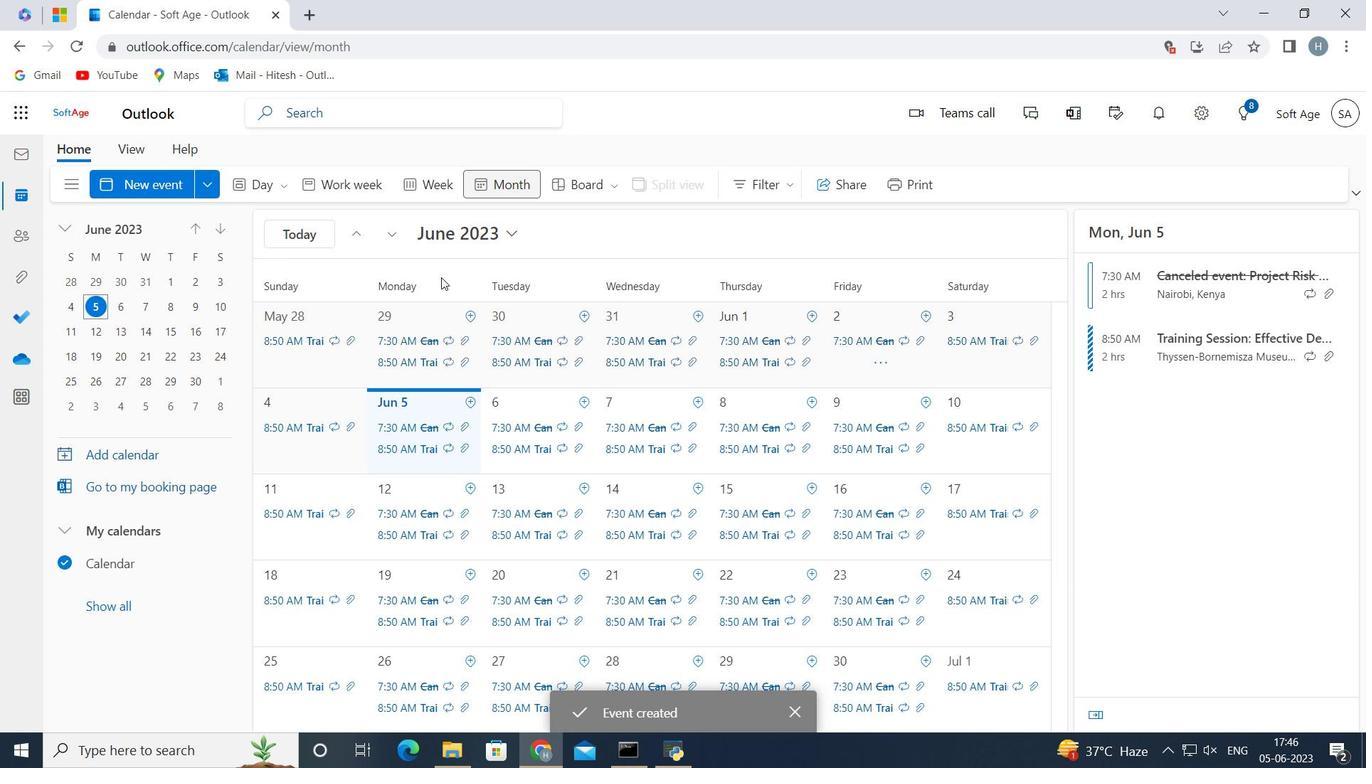 
